 Task: Add Sprouts Artichoke Quarters to the cart.
Action: Mouse moved to (16, 61)
Screenshot: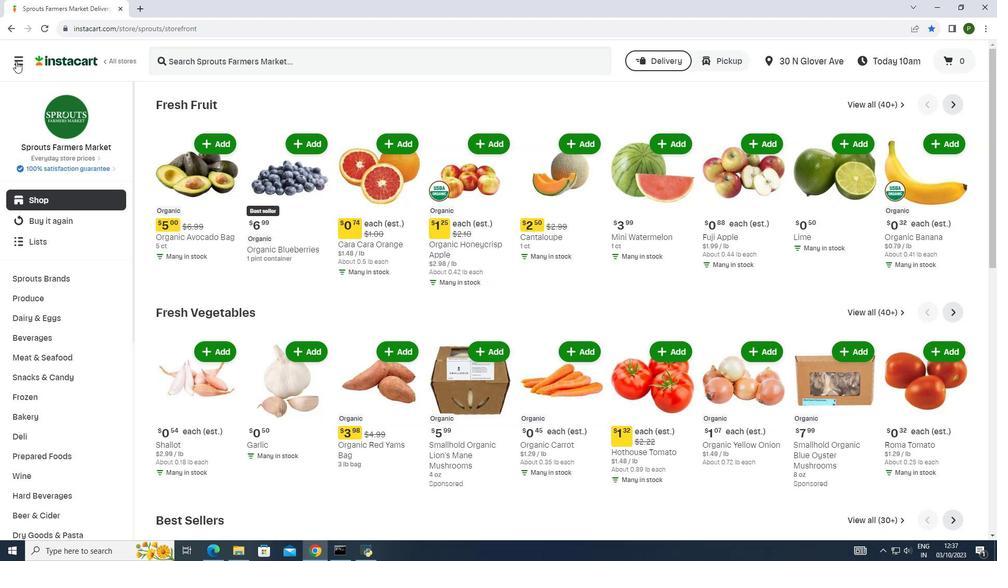 
Action: Mouse pressed left at (16, 61)
Screenshot: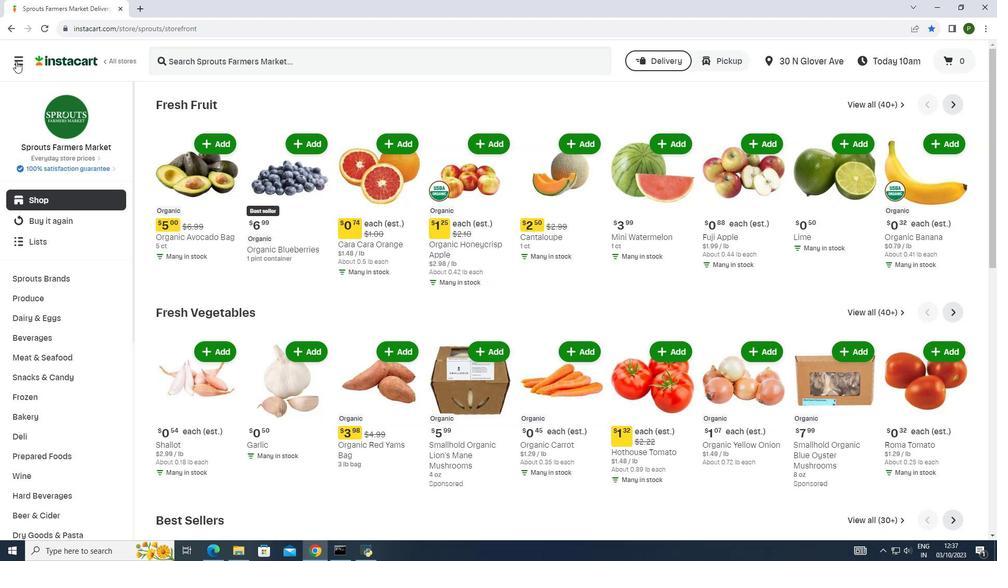 
Action: Mouse moved to (40, 264)
Screenshot: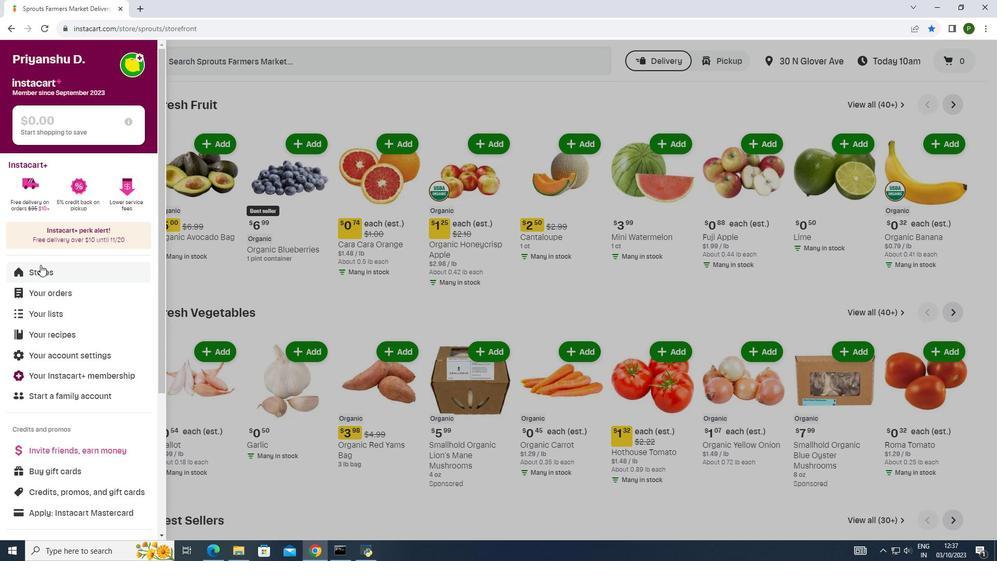 
Action: Mouse pressed left at (40, 264)
Screenshot: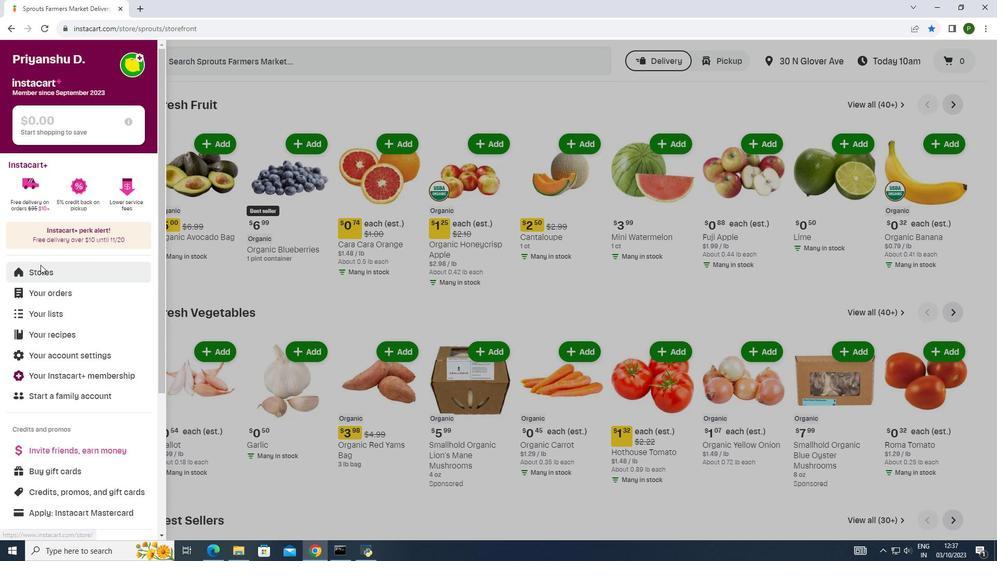 
Action: Mouse moved to (231, 108)
Screenshot: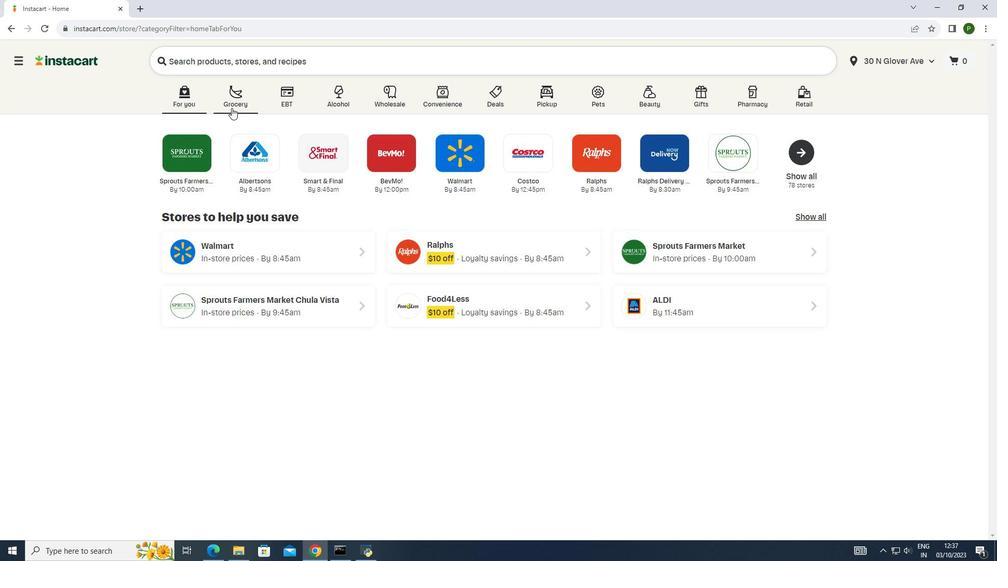 
Action: Mouse pressed left at (231, 108)
Screenshot: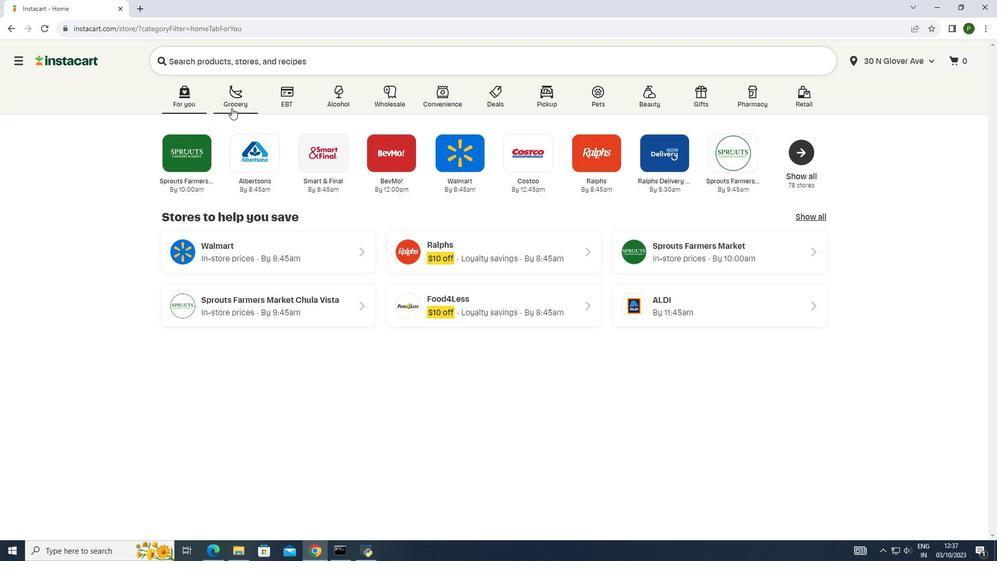 
Action: Mouse moved to (544, 159)
Screenshot: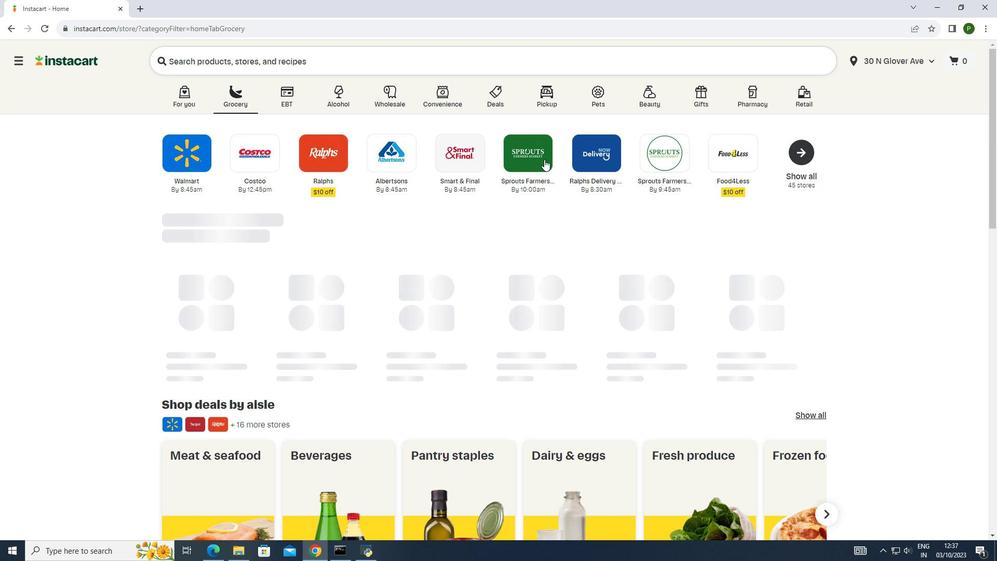 
Action: Mouse pressed left at (544, 159)
Screenshot: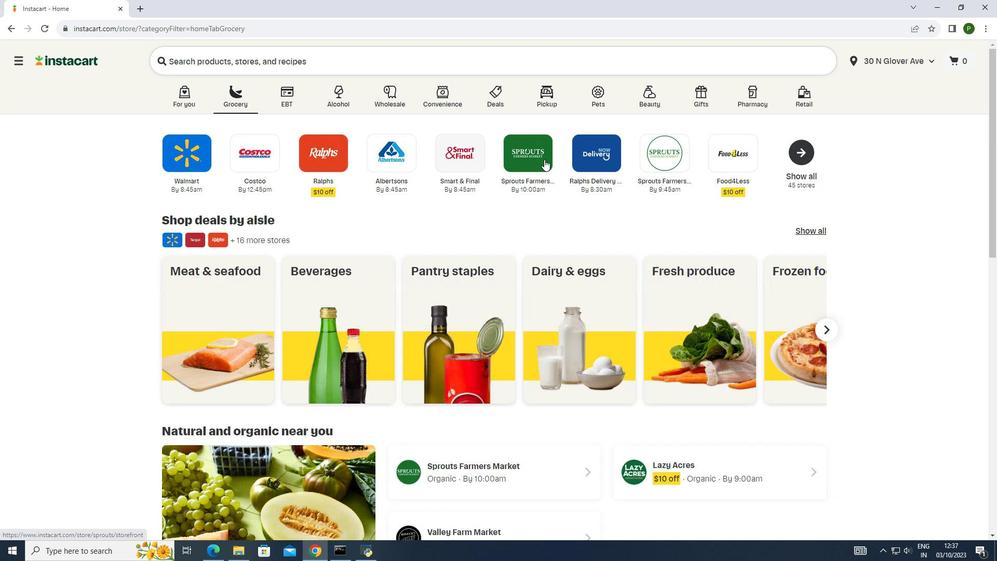 
Action: Mouse moved to (94, 275)
Screenshot: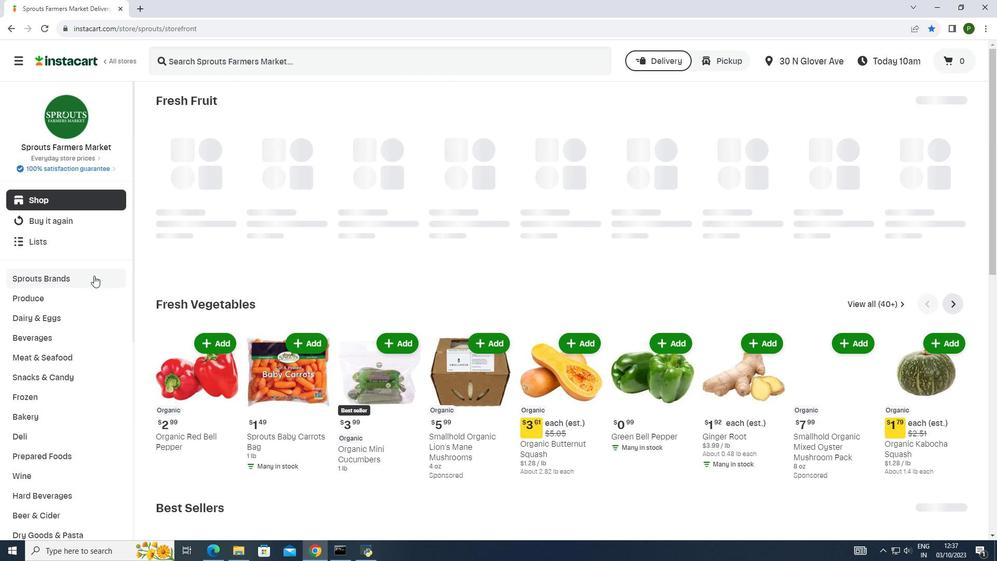 
Action: Mouse pressed left at (94, 275)
Screenshot: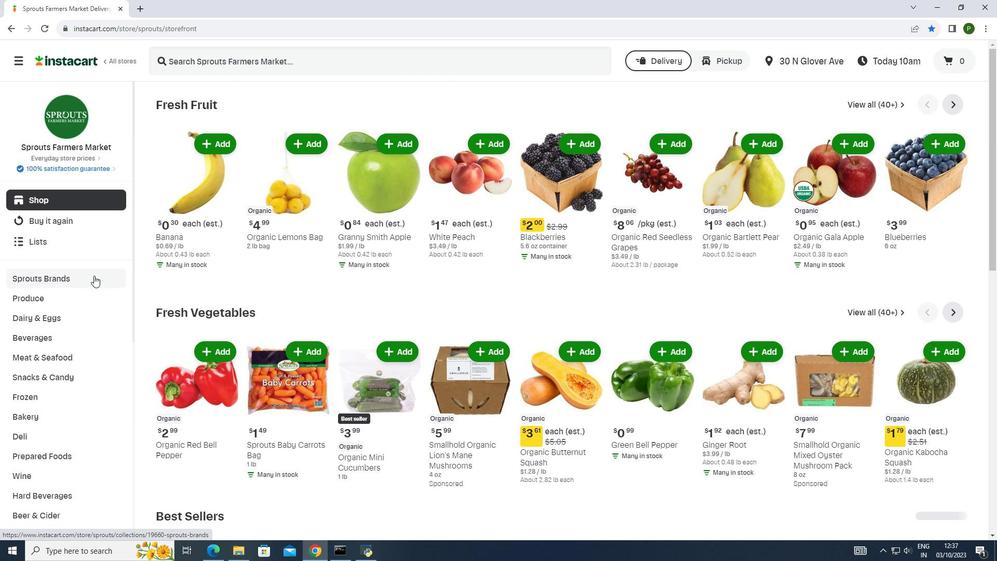
Action: Mouse moved to (48, 356)
Screenshot: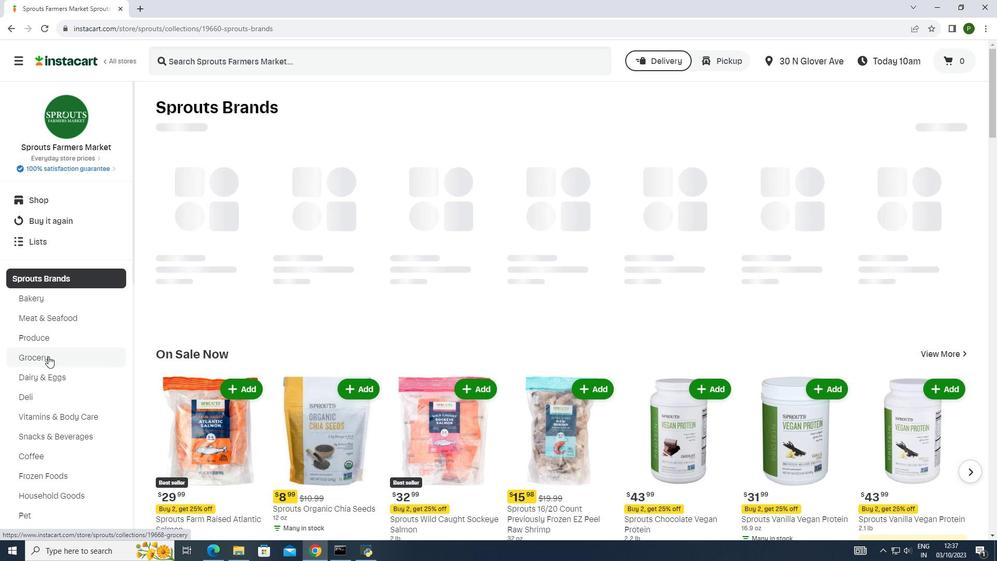 
Action: Mouse pressed left at (48, 356)
Screenshot: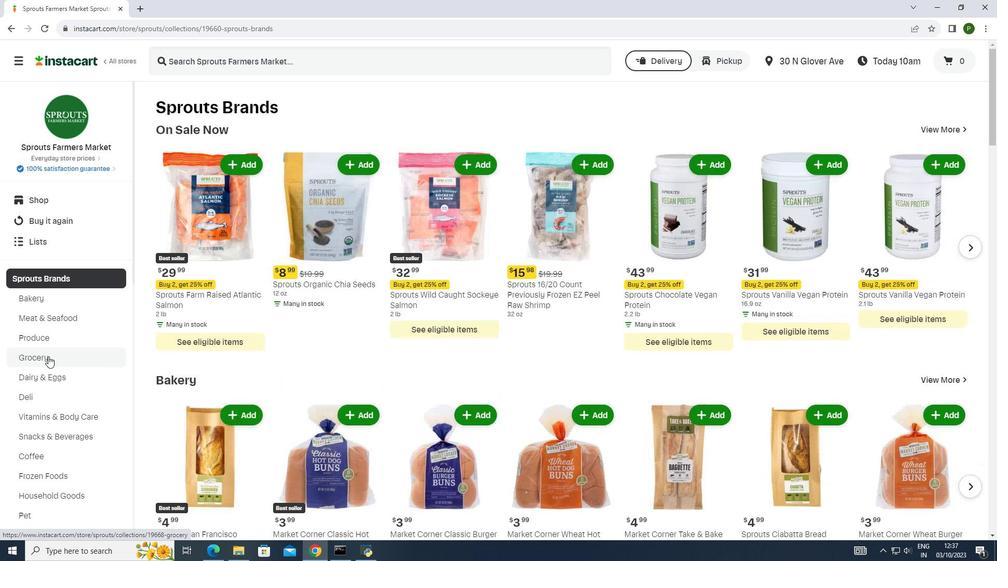 
Action: Mouse moved to (215, 232)
Screenshot: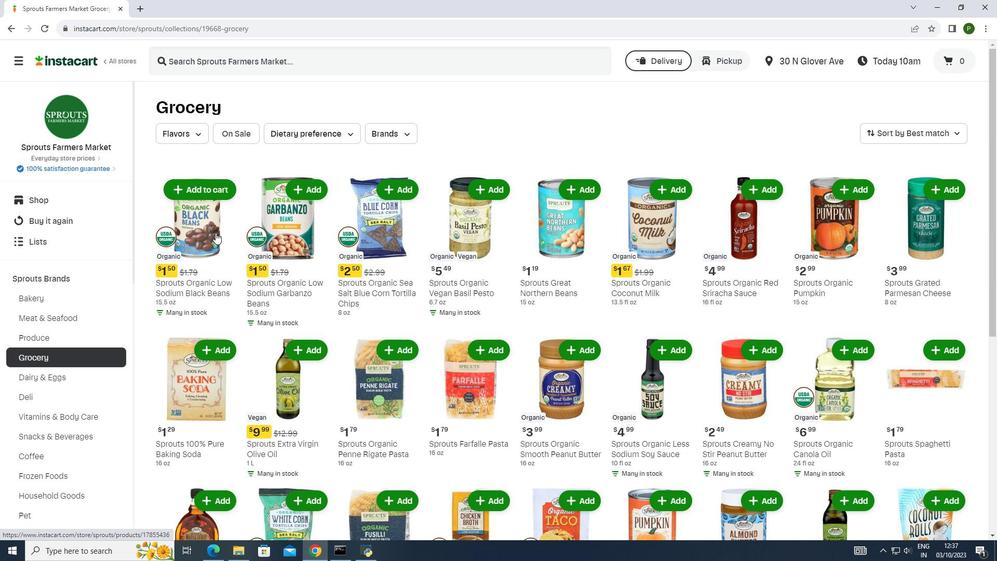 
Action: Mouse scrolled (215, 232) with delta (0, 0)
Screenshot: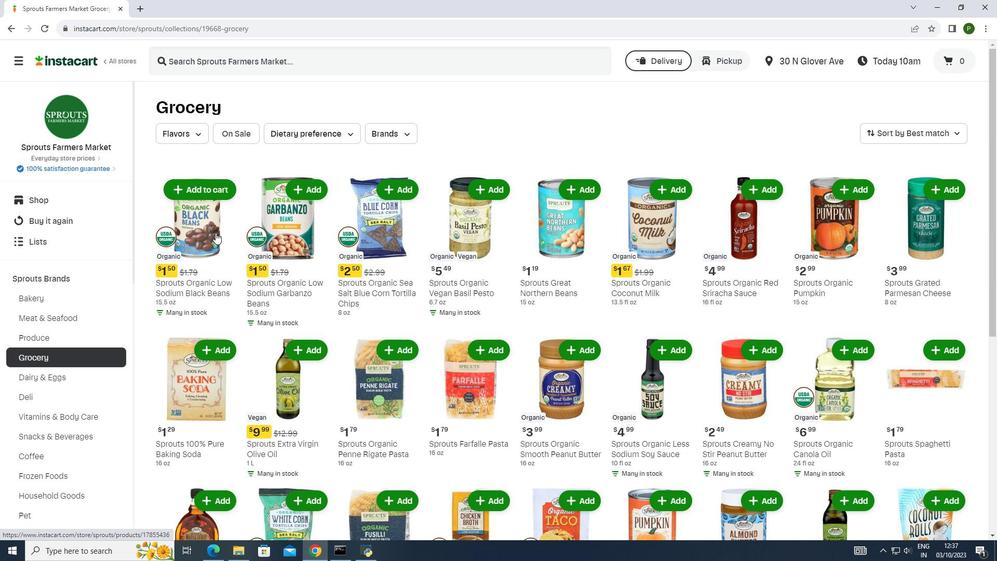 
Action: Mouse moved to (214, 233)
Screenshot: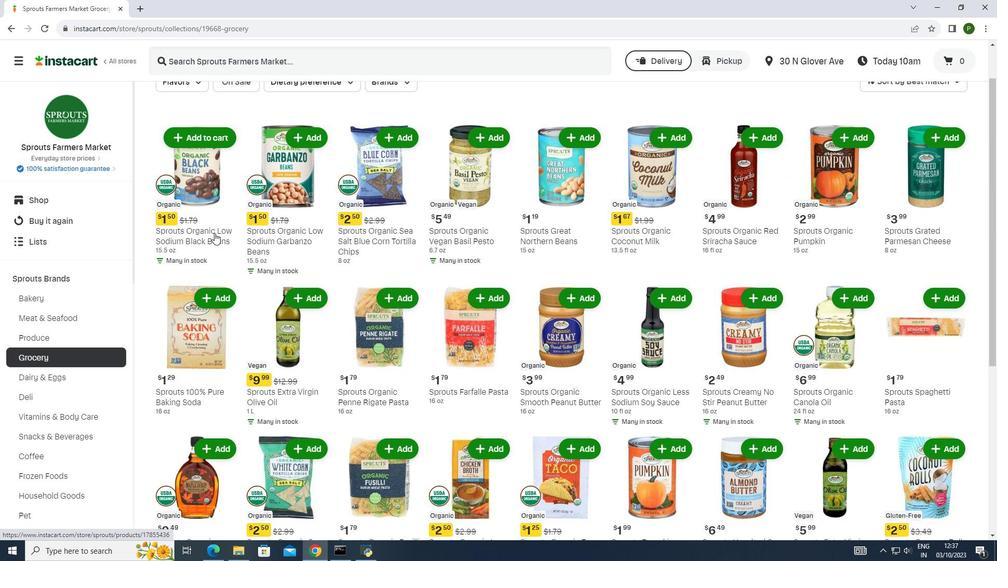 
Action: Mouse scrolled (214, 232) with delta (0, 0)
Screenshot: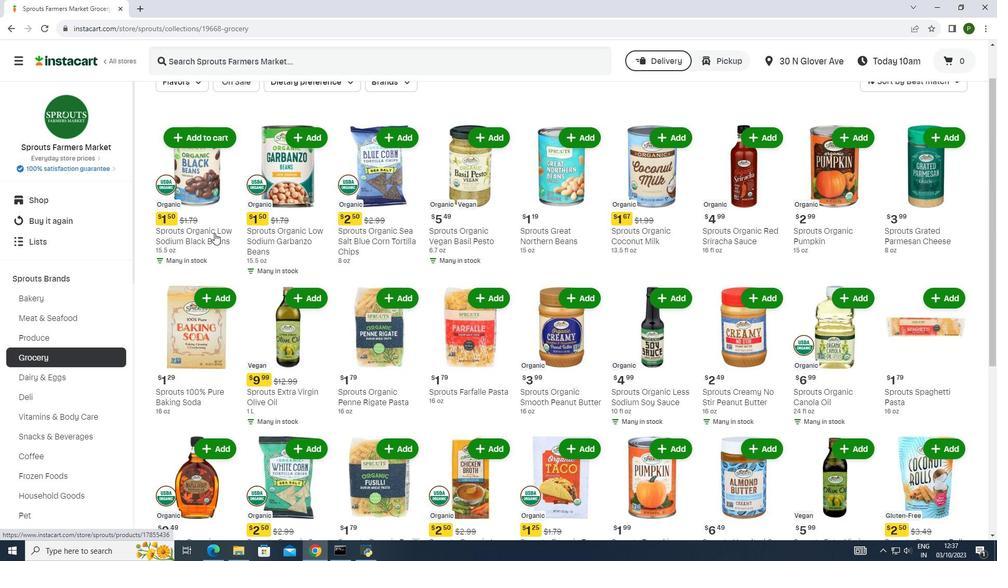
Action: Mouse scrolled (214, 232) with delta (0, 0)
Screenshot: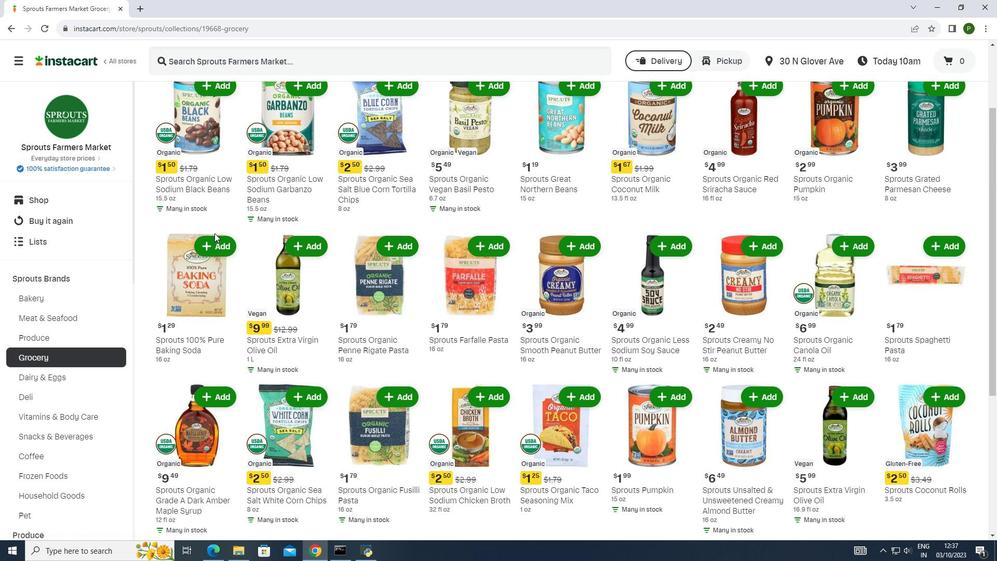 
Action: Mouse scrolled (214, 232) with delta (0, 0)
Screenshot: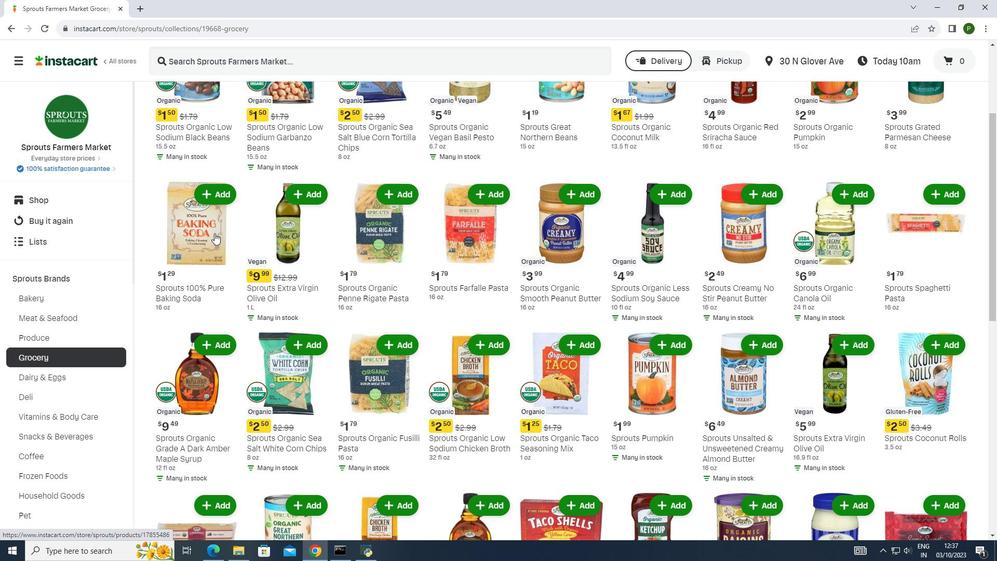 
Action: Mouse scrolled (214, 232) with delta (0, 0)
Screenshot: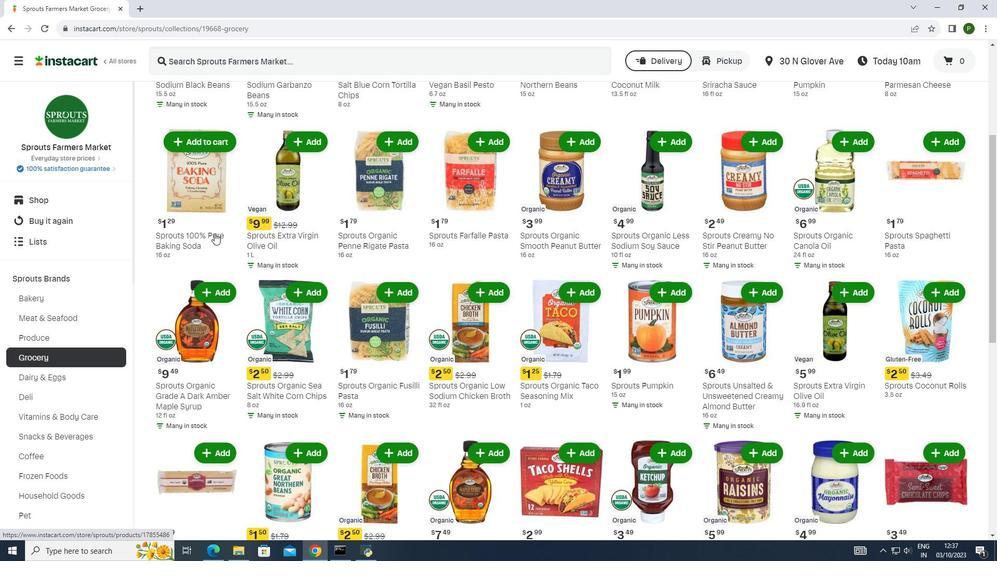 
Action: Mouse scrolled (214, 232) with delta (0, 0)
Screenshot: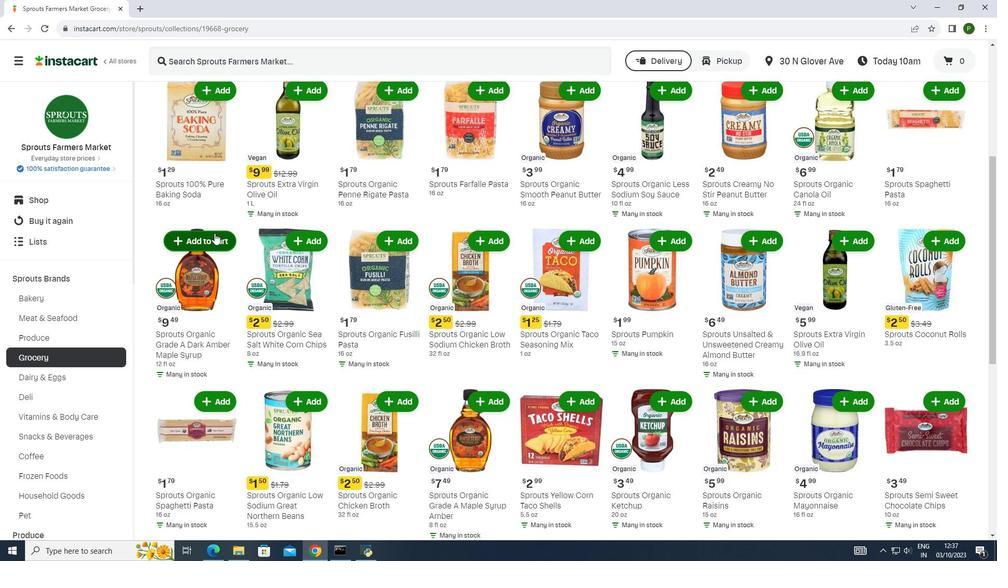 
Action: Mouse scrolled (214, 232) with delta (0, 0)
Screenshot: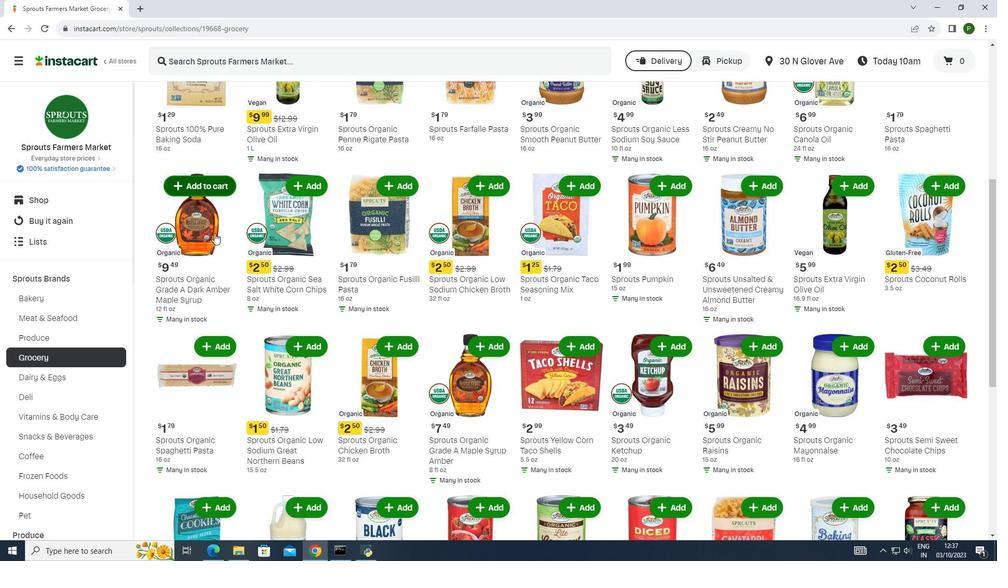 
Action: Mouse scrolled (214, 232) with delta (0, 0)
Screenshot: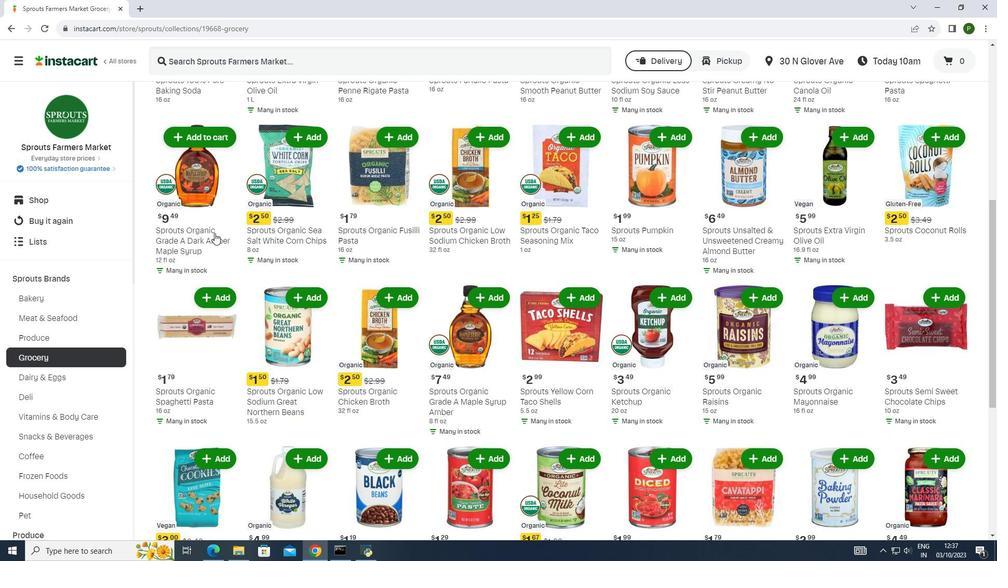 
Action: Mouse scrolled (214, 232) with delta (0, 0)
Screenshot: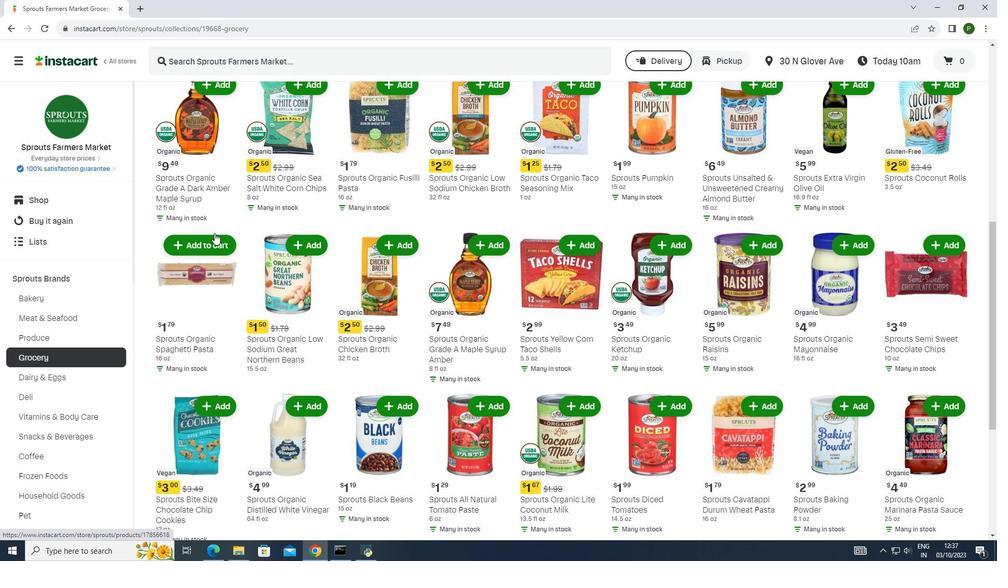 
Action: Mouse scrolled (214, 232) with delta (0, 0)
Screenshot: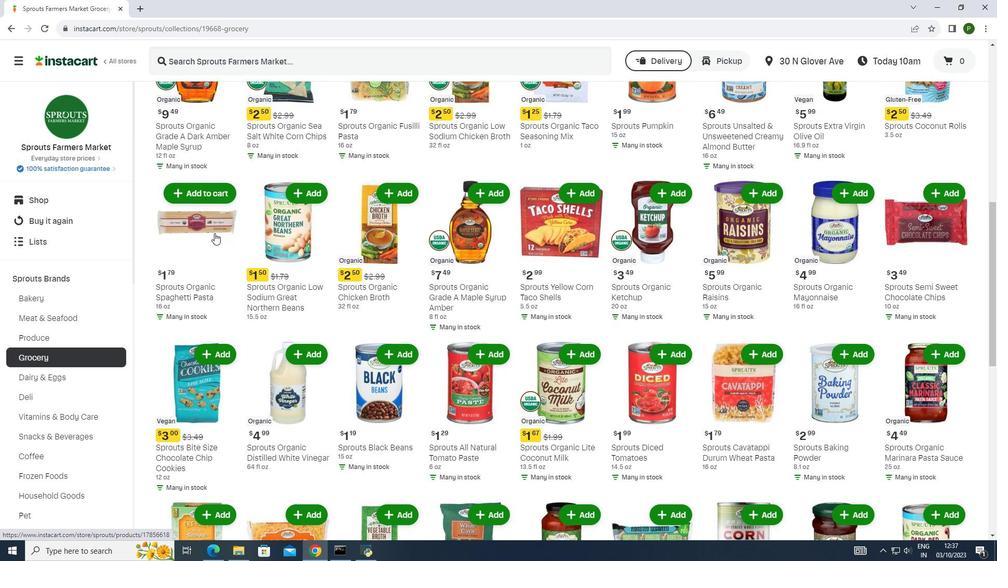 
Action: Mouse scrolled (214, 232) with delta (0, 0)
Screenshot: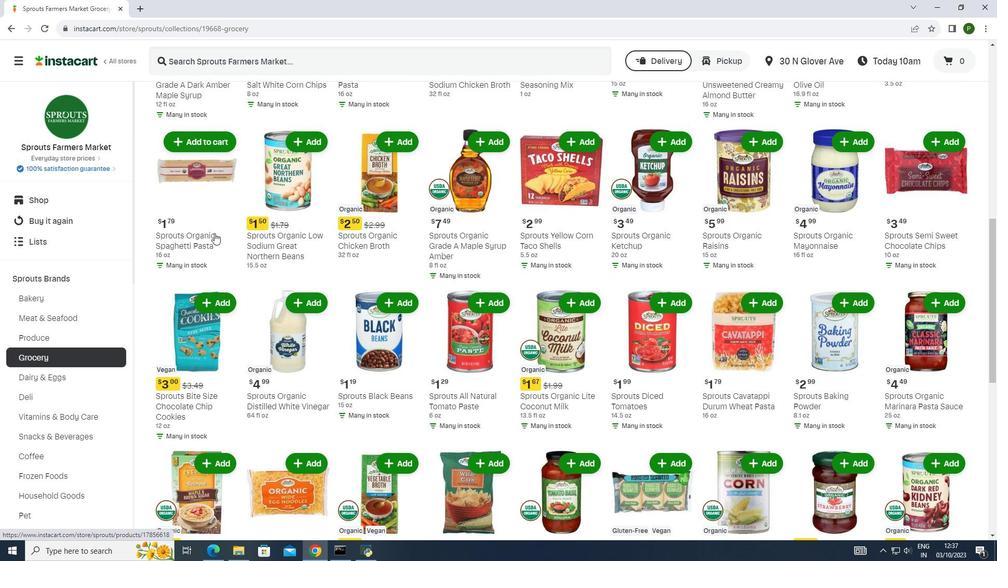 
Action: Mouse scrolled (214, 232) with delta (0, 0)
Screenshot: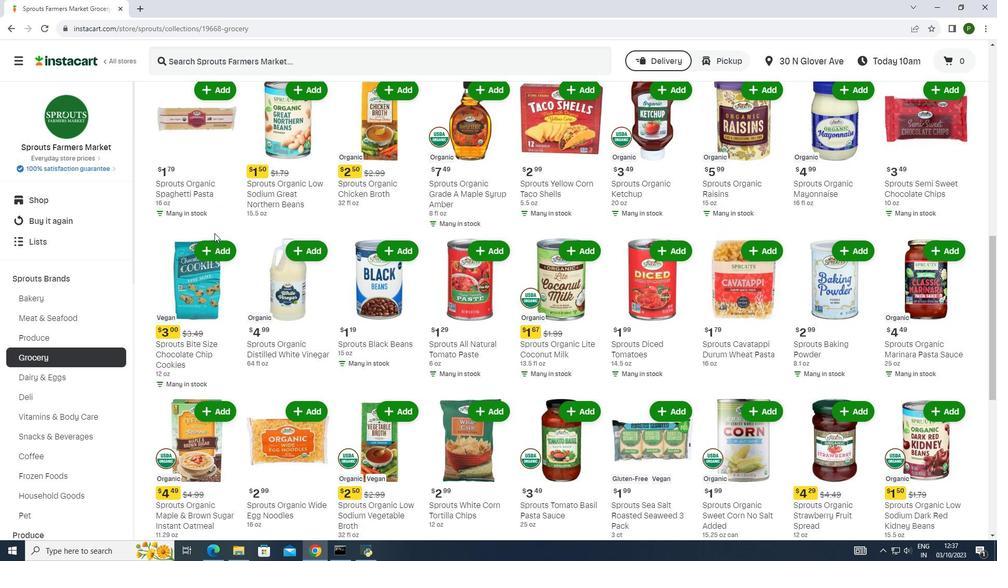 
Action: Mouse scrolled (214, 232) with delta (0, 0)
Screenshot: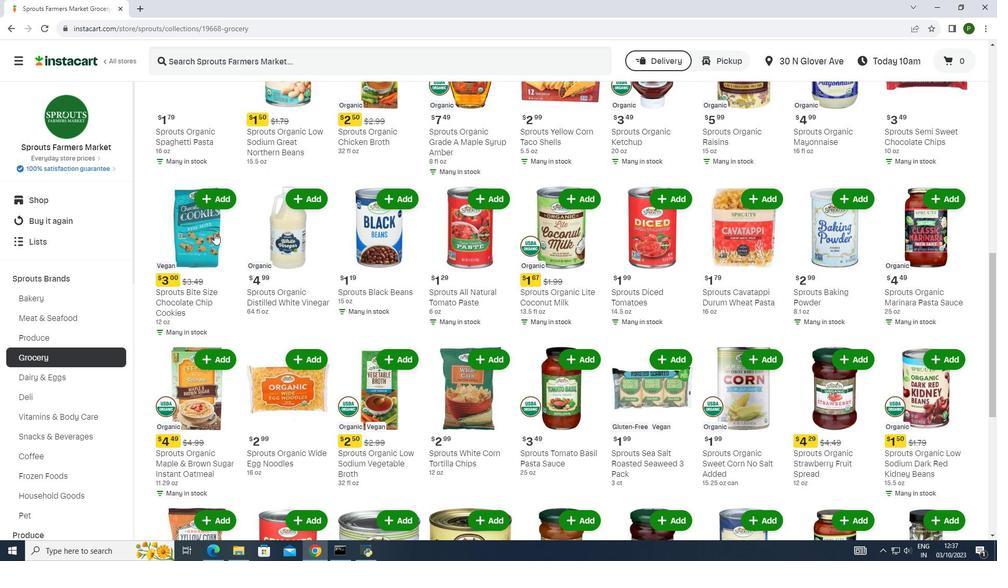 
Action: Mouse scrolled (214, 232) with delta (0, 0)
Screenshot: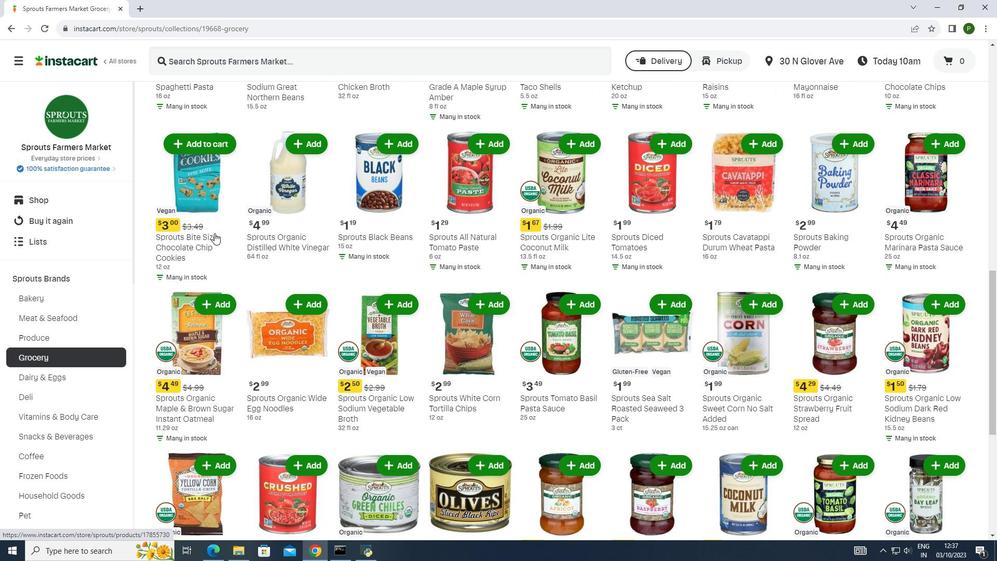 
Action: Mouse scrolled (214, 232) with delta (0, 0)
Screenshot: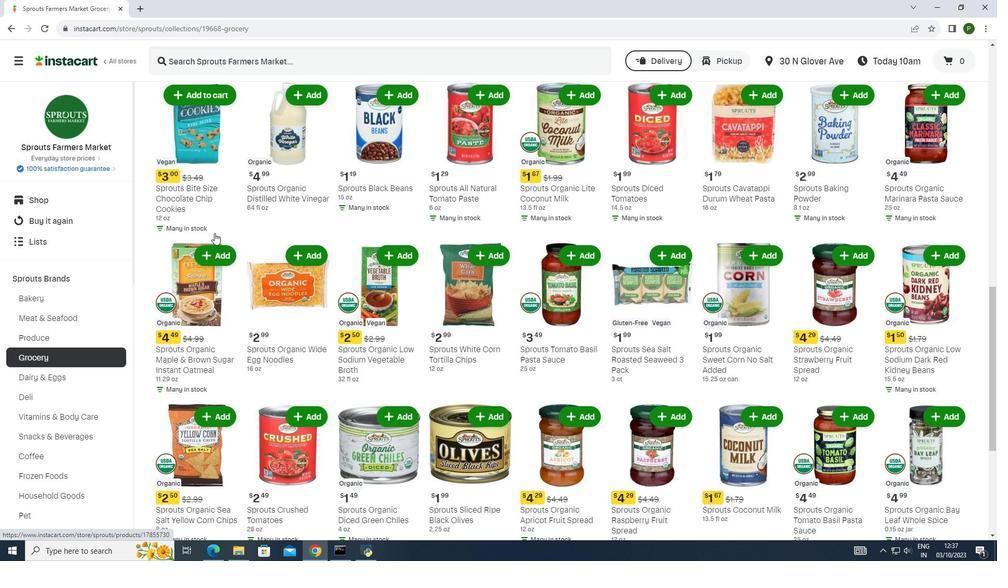 
Action: Mouse scrolled (214, 232) with delta (0, 0)
Screenshot: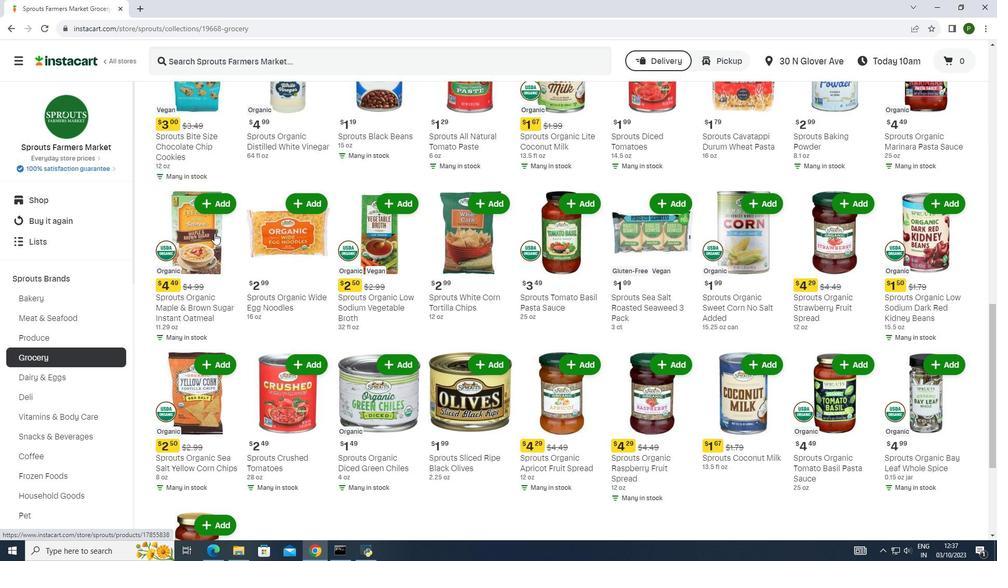 
Action: Mouse scrolled (214, 232) with delta (0, 0)
Screenshot: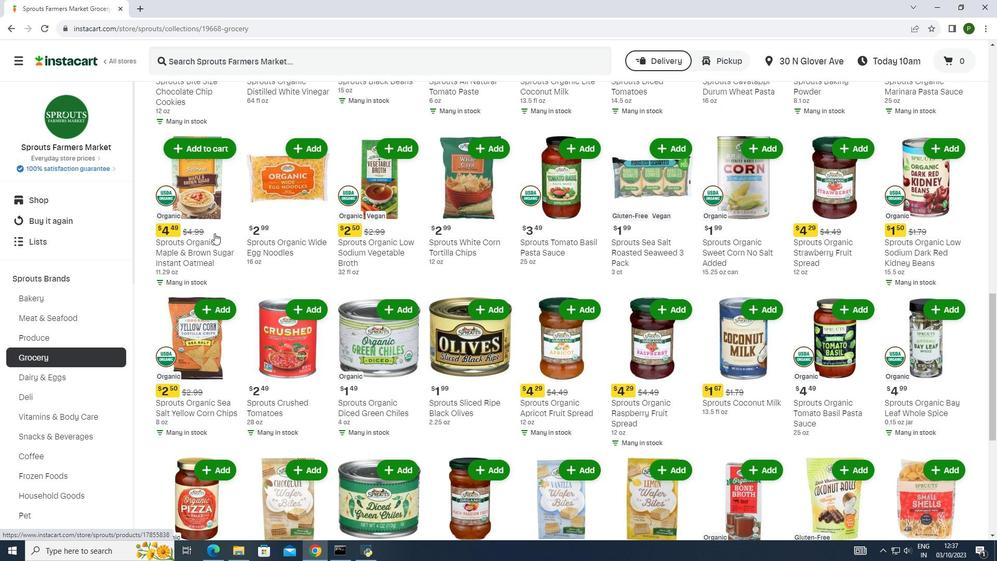 
Action: Mouse scrolled (214, 232) with delta (0, 0)
Screenshot: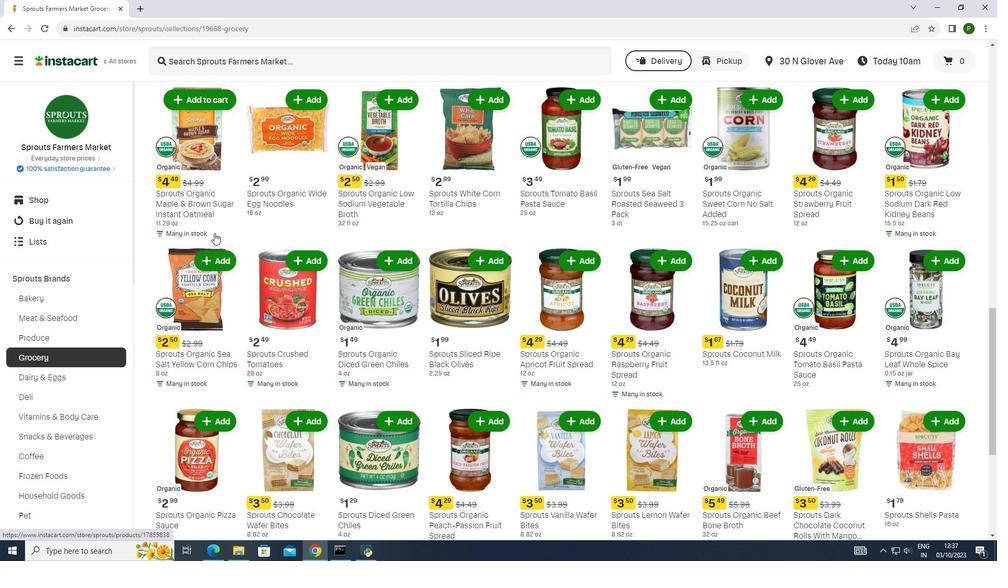 
Action: Mouse scrolled (214, 232) with delta (0, 0)
Screenshot: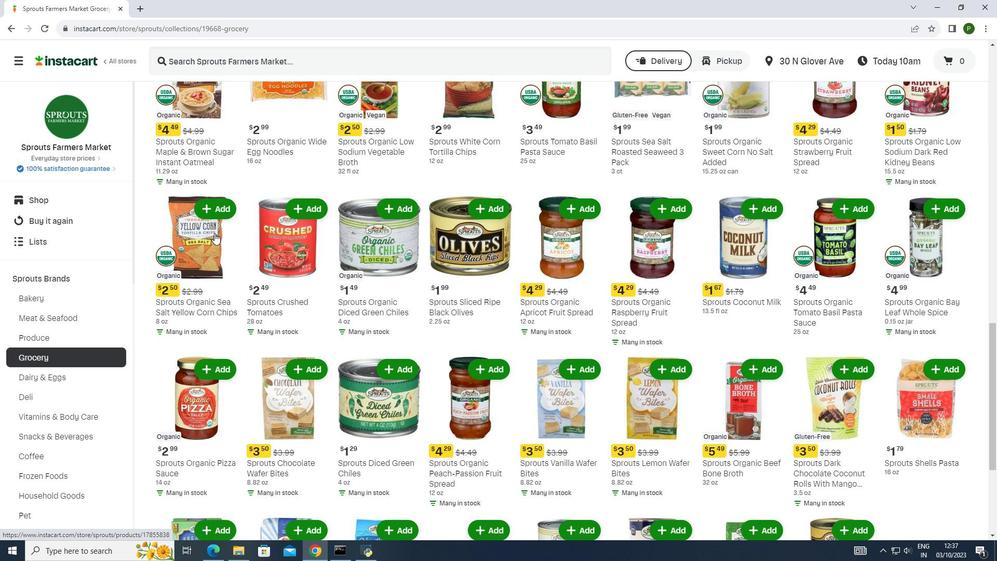 
Action: Mouse scrolled (214, 232) with delta (0, 0)
Screenshot: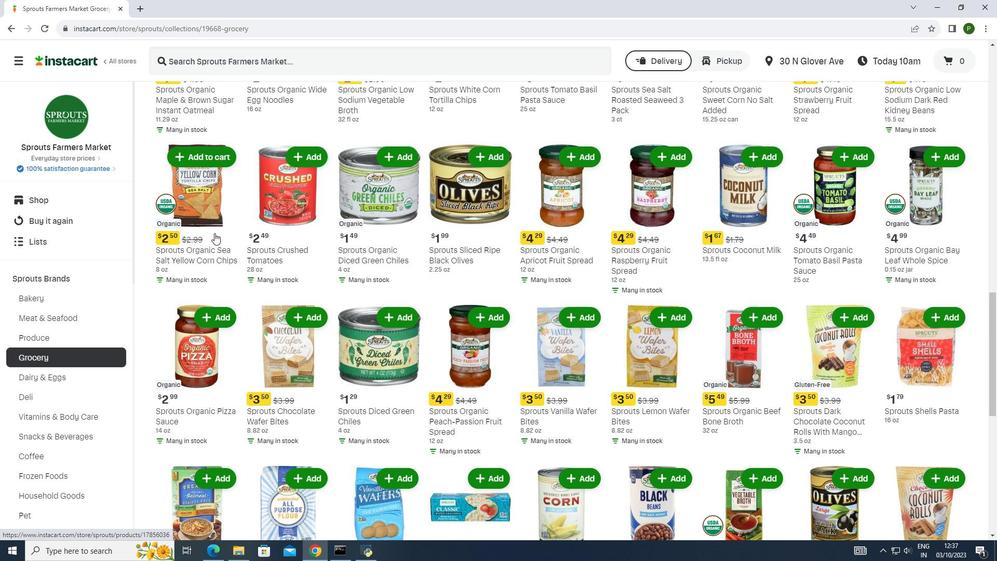 
Action: Mouse scrolled (214, 232) with delta (0, 0)
Screenshot: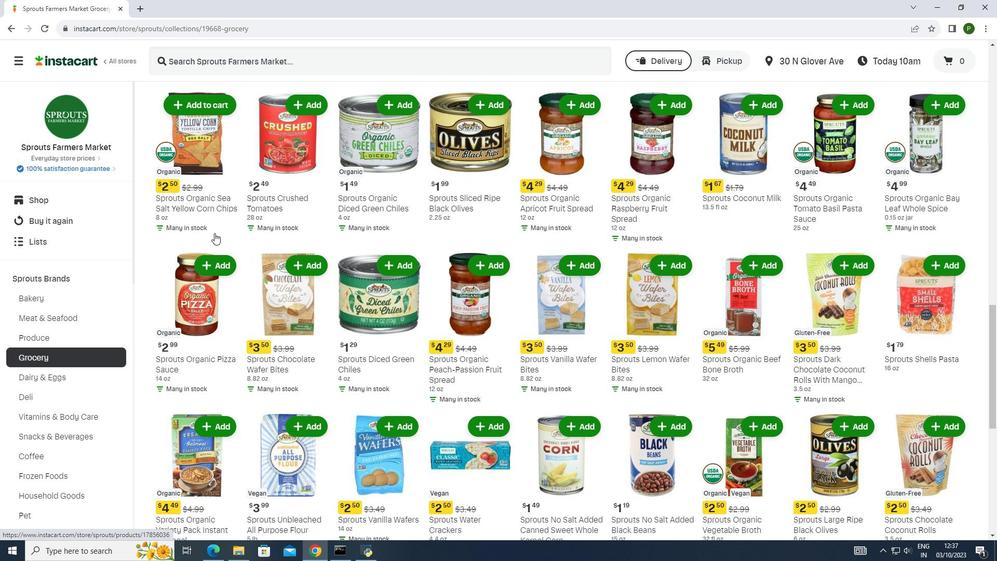 
Action: Mouse scrolled (214, 232) with delta (0, 0)
Screenshot: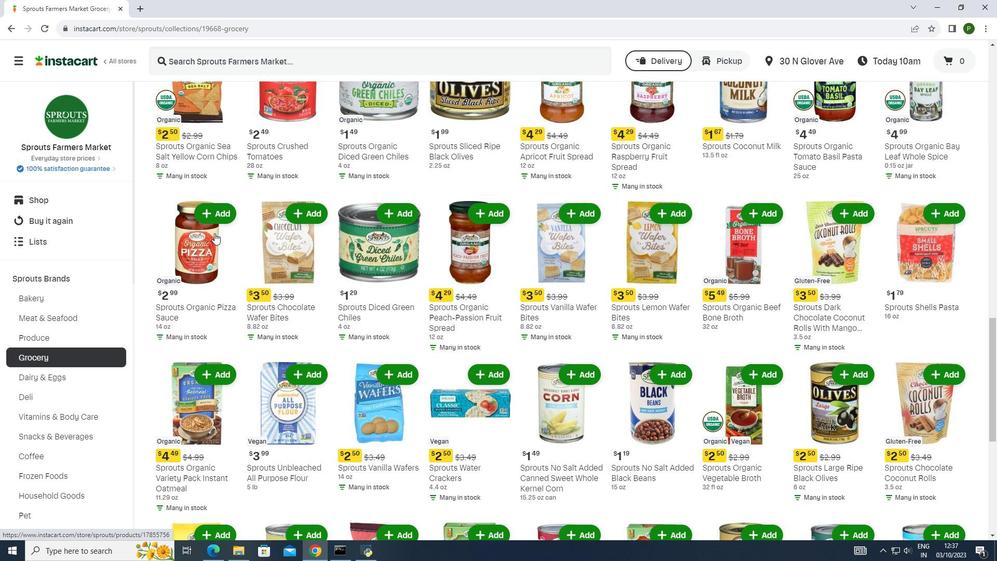 
Action: Mouse scrolled (214, 232) with delta (0, 0)
Screenshot: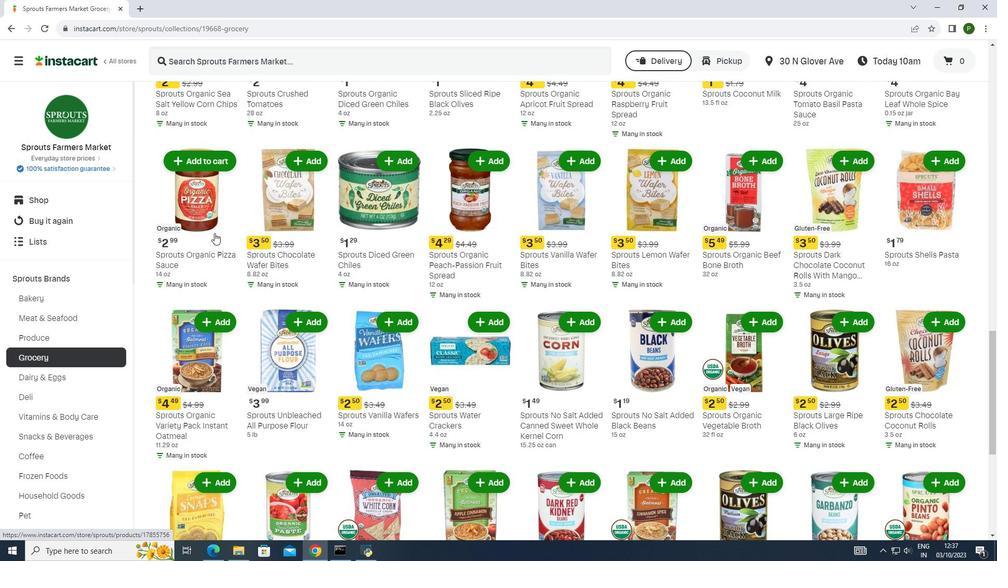 
Action: Mouse scrolled (214, 232) with delta (0, 0)
Screenshot: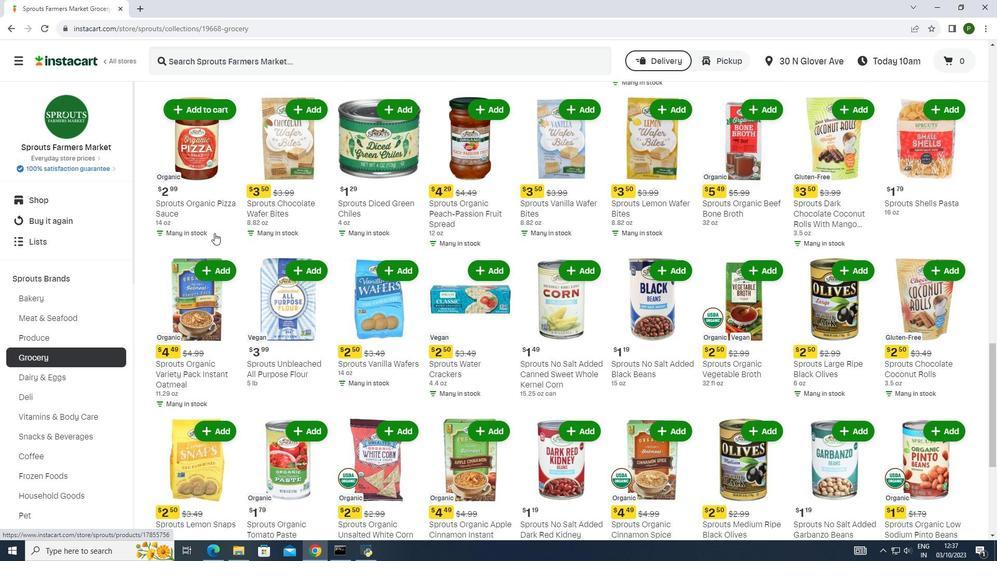 
Action: Mouse scrolled (214, 232) with delta (0, 0)
Screenshot: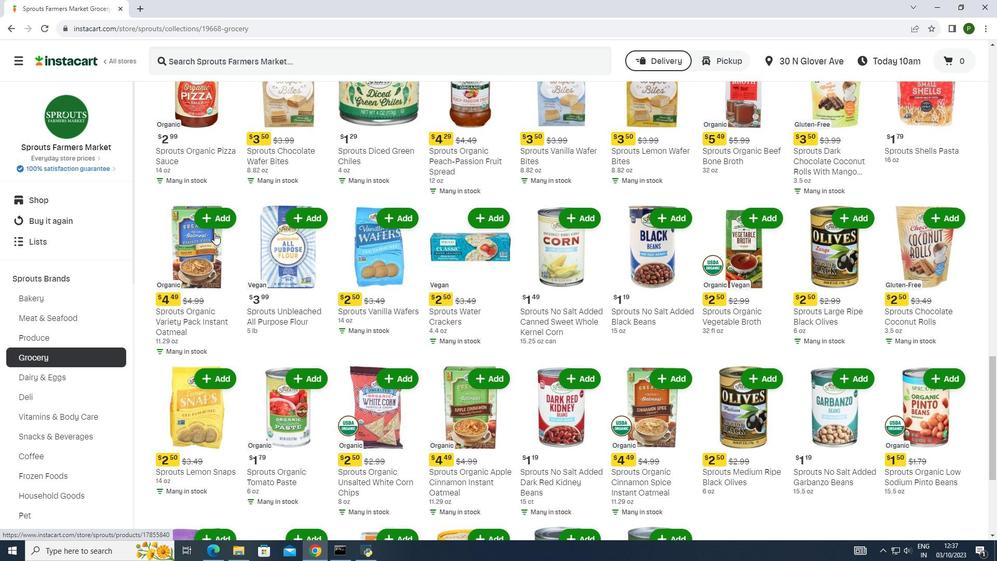 
Action: Mouse scrolled (214, 232) with delta (0, 0)
Screenshot: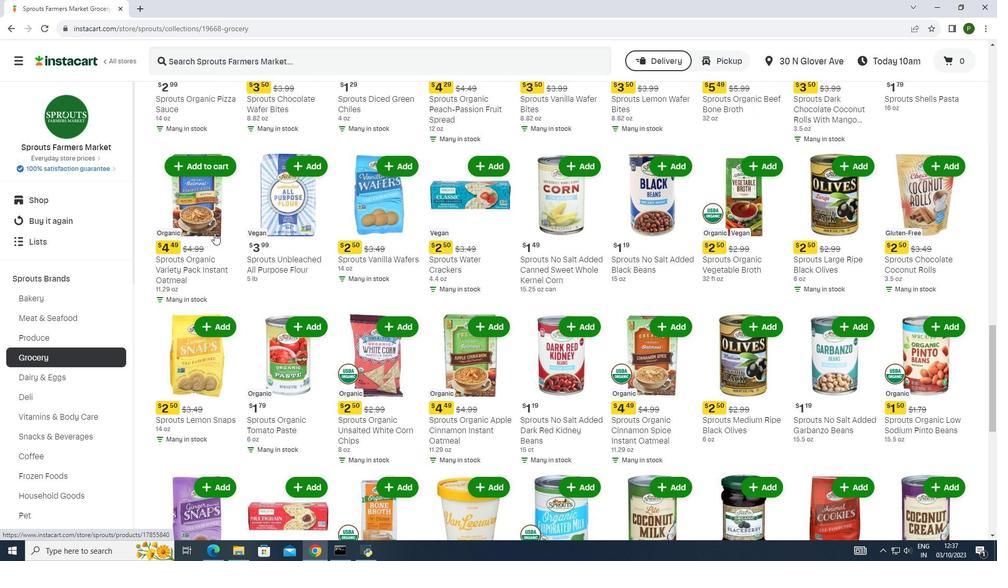 
Action: Mouse scrolled (214, 232) with delta (0, 0)
Screenshot: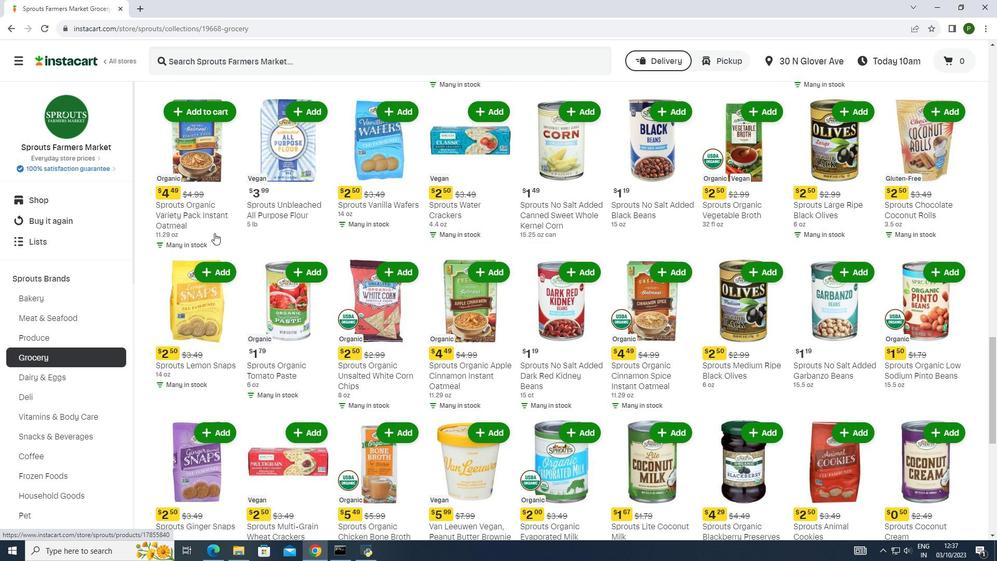 
Action: Mouse scrolled (214, 232) with delta (0, 0)
Screenshot: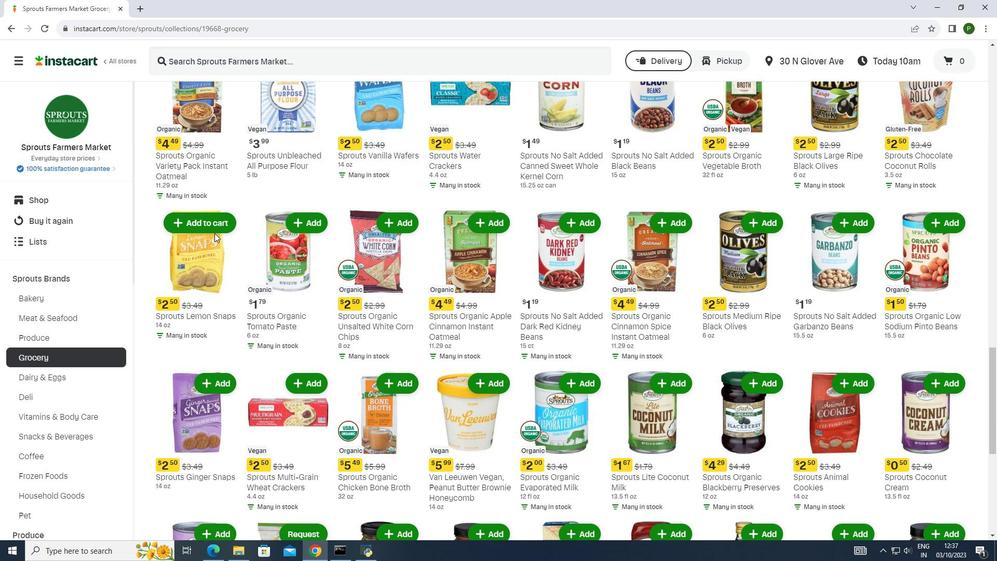 
Action: Mouse scrolled (214, 232) with delta (0, 0)
Screenshot: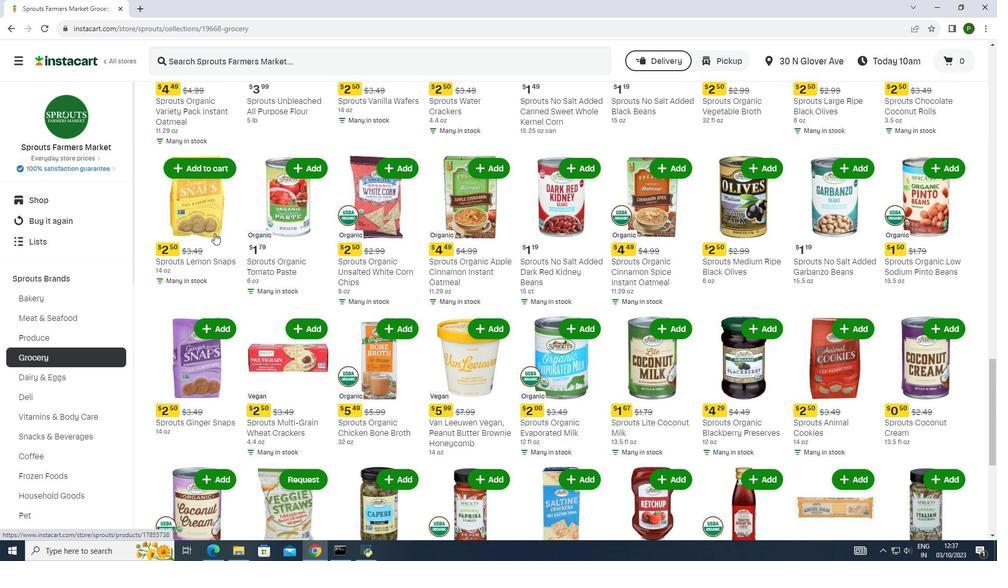 
Action: Mouse scrolled (214, 232) with delta (0, 0)
Screenshot: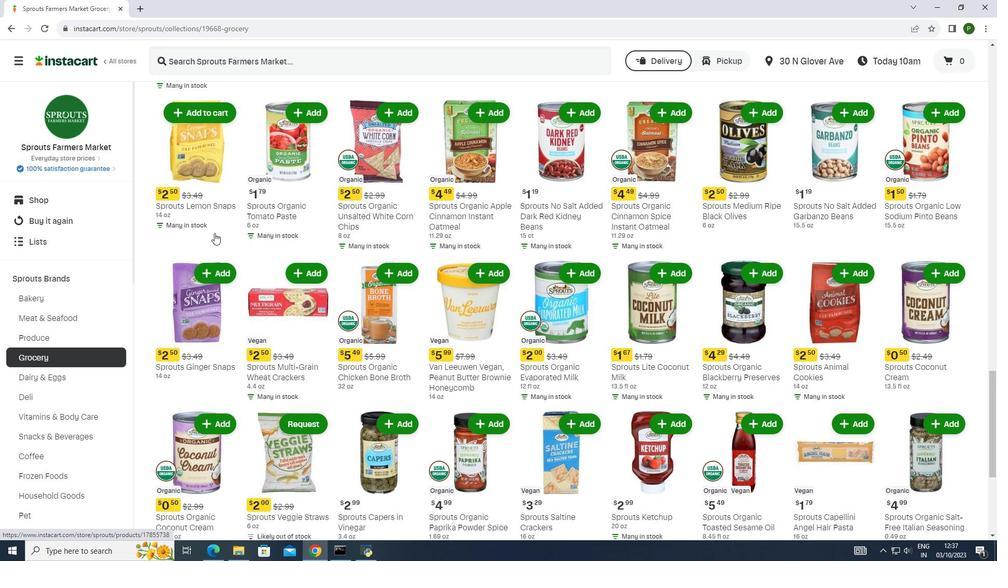 
Action: Mouse scrolled (214, 232) with delta (0, 0)
Screenshot: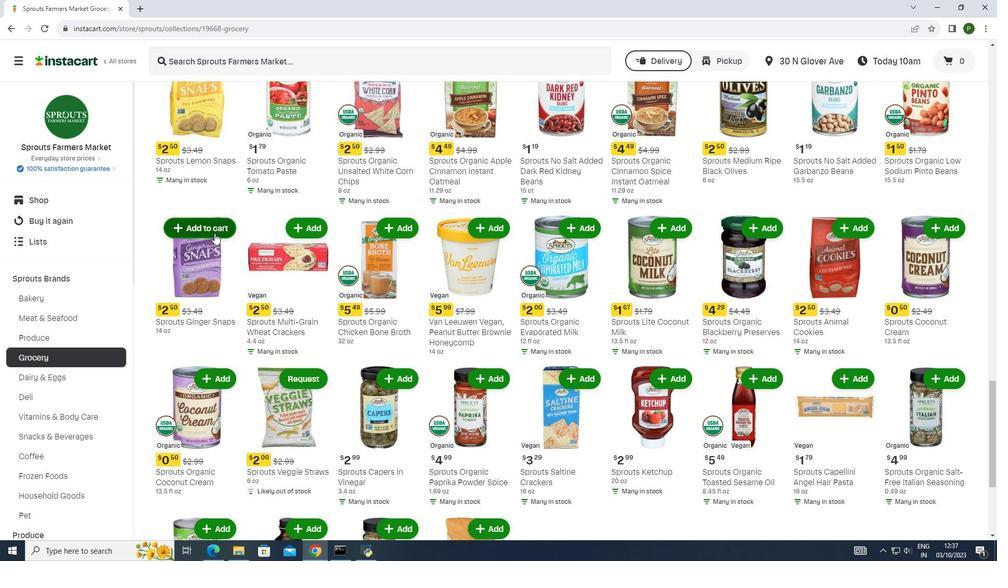
Action: Mouse scrolled (214, 232) with delta (0, 0)
Screenshot: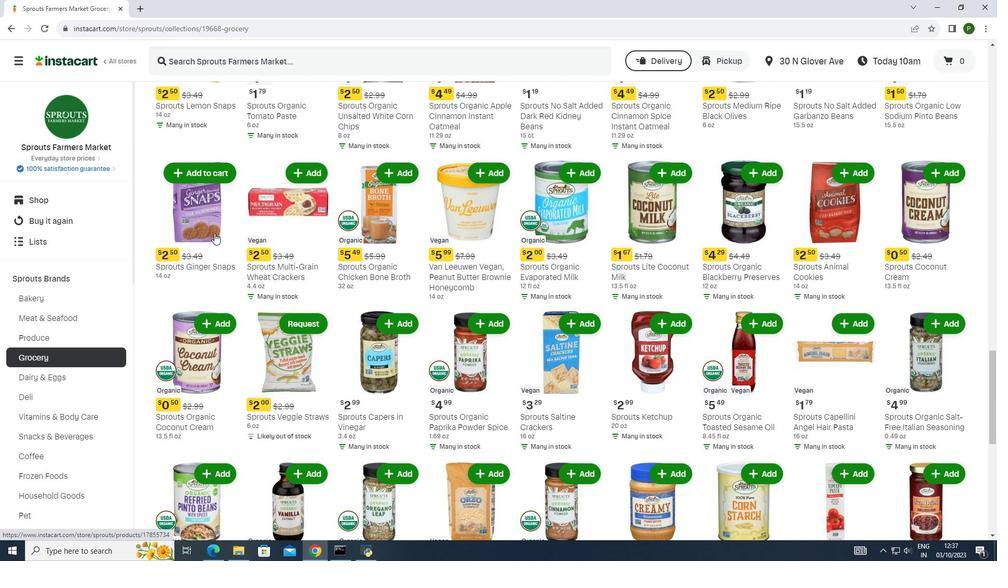 
Action: Mouse scrolled (214, 232) with delta (0, 0)
Screenshot: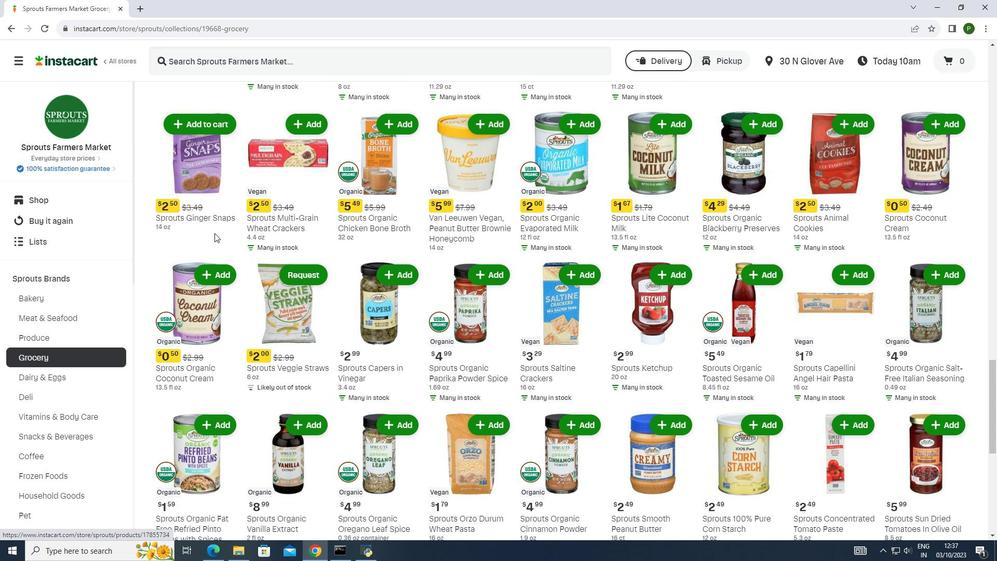 
Action: Mouse scrolled (214, 232) with delta (0, 0)
Screenshot: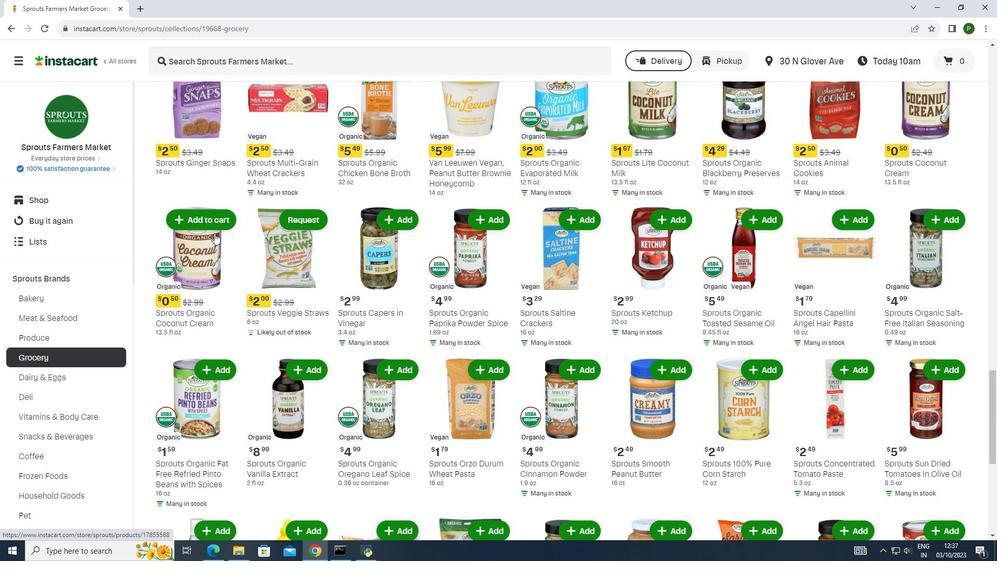 
Action: Mouse scrolled (214, 232) with delta (0, 0)
Screenshot: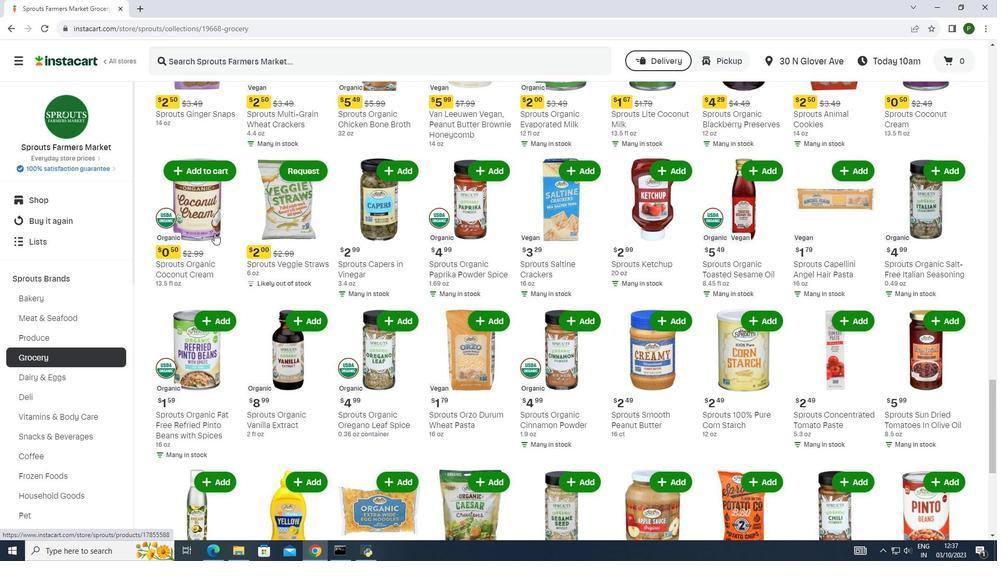 
Action: Mouse scrolled (214, 232) with delta (0, 0)
Screenshot: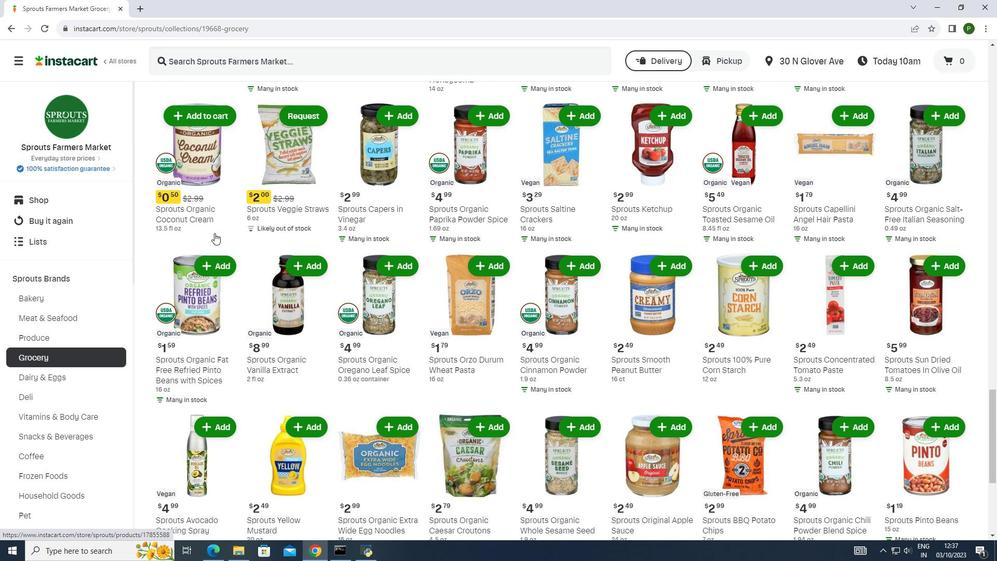 
Action: Mouse scrolled (214, 232) with delta (0, 0)
Screenshot: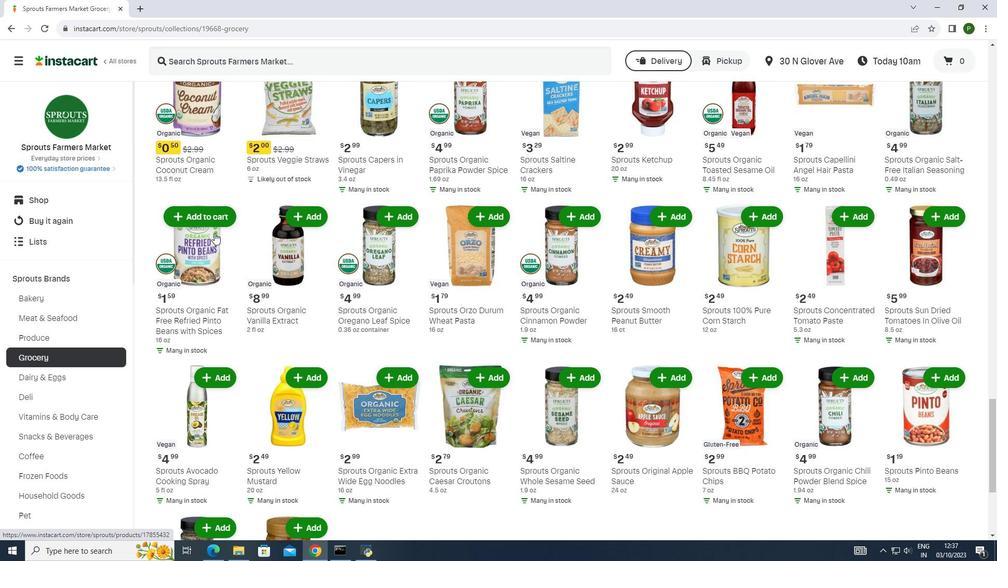 
Action: Mouse scrolled (214, 232) with delta (0, 0)
Screenshot: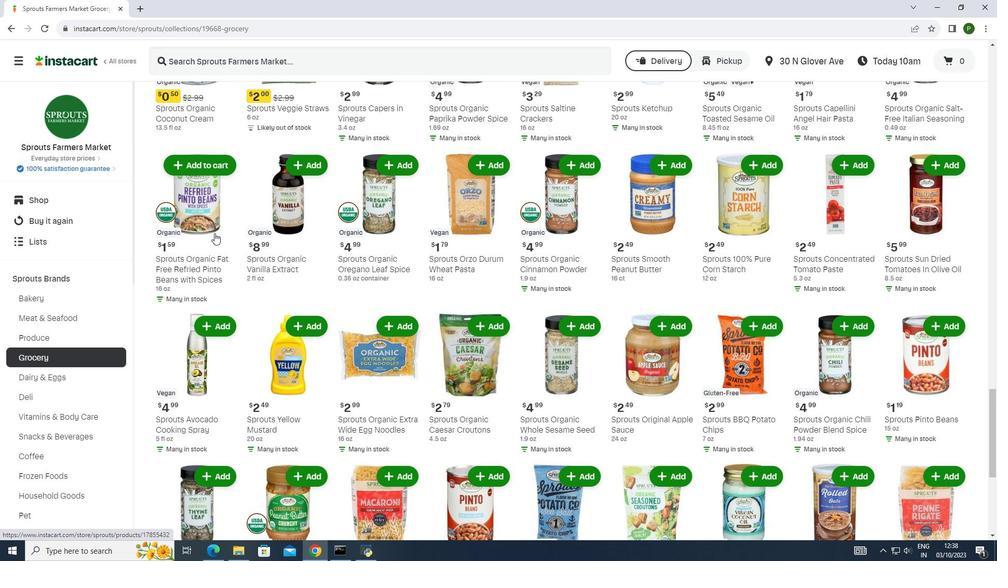
Action: Mouse scrolled (214, 232) with delta (0, 0)
Screenshot: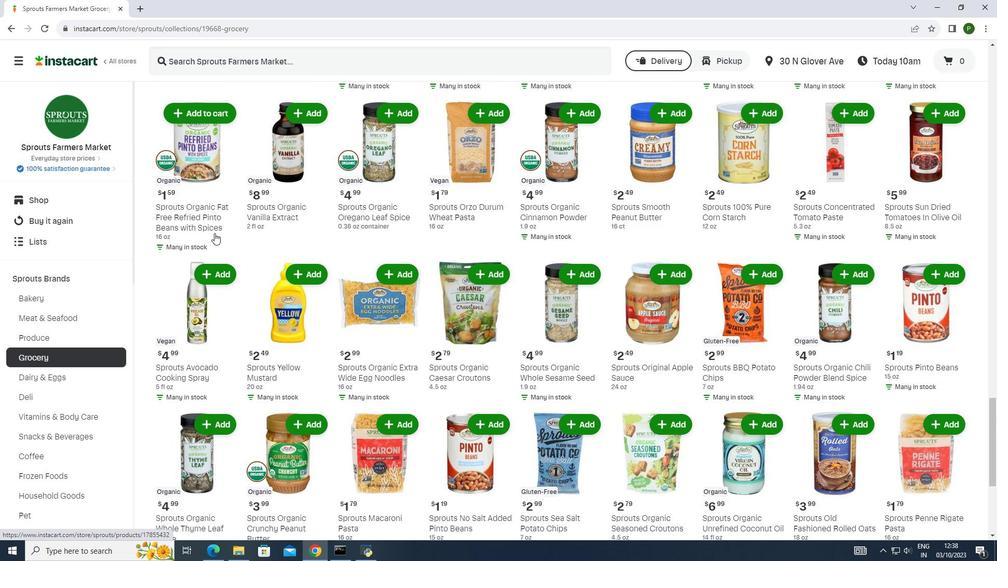 
Action: Mouse scrolled (214, 232) with delta (0, 0)
Screenshot: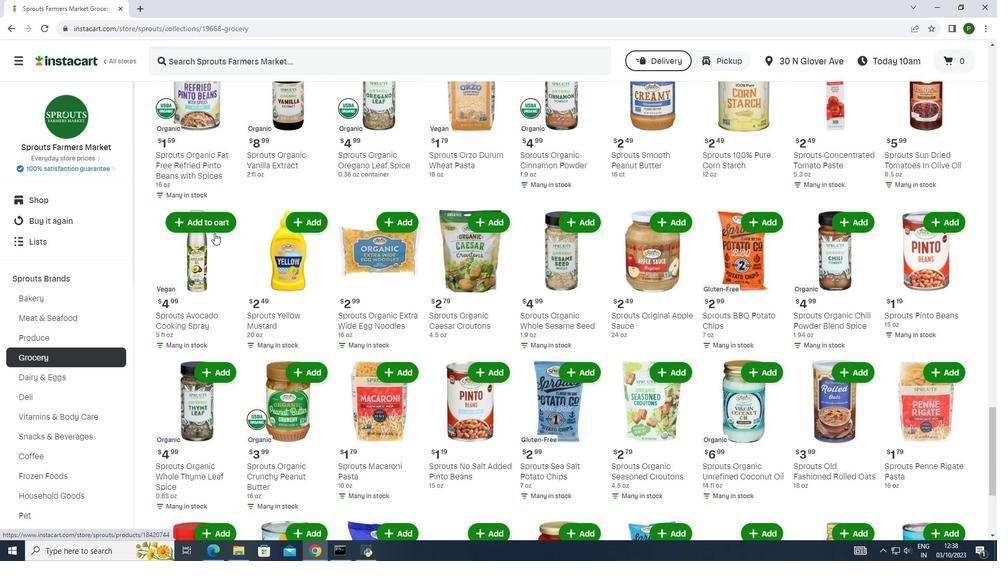 
Action: Mouse scrolled (214, 232) with delta (0, 0)
Screenshot: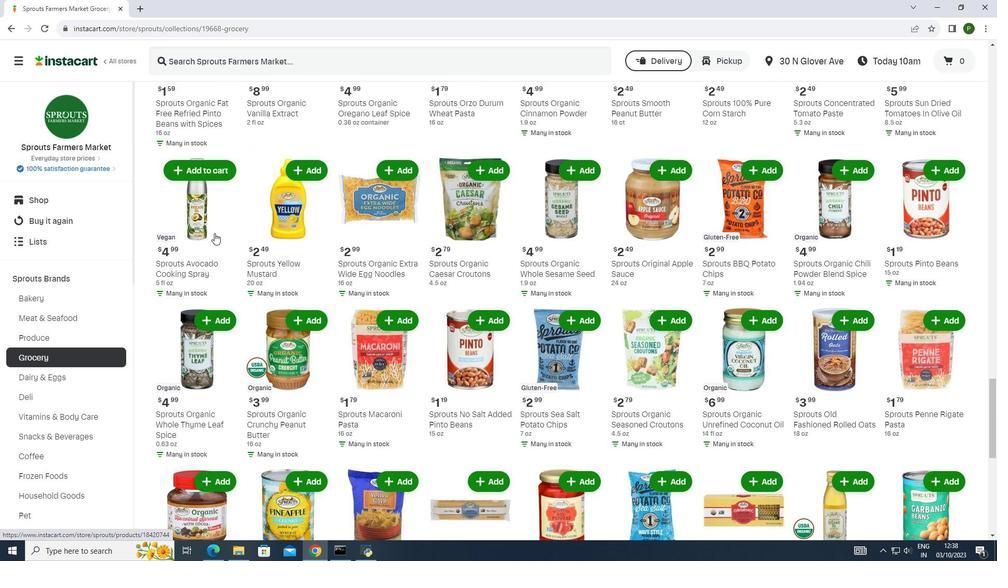
Action: Mouse scrolled (214, 232) with delta (0, 0)
Screenshot: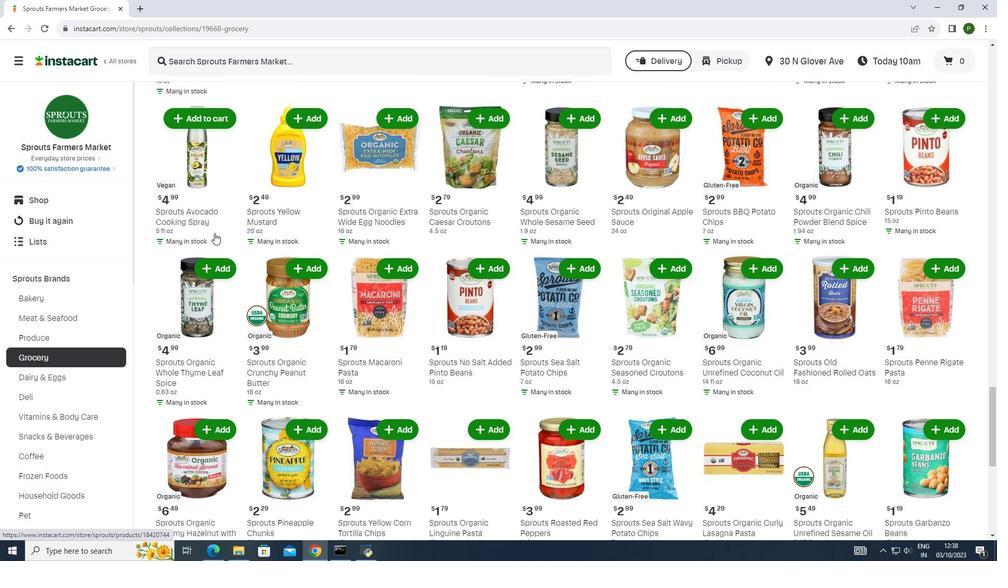 
Action: Mouse scrolled (214, 232) with delta (0, 0)
Screenshot: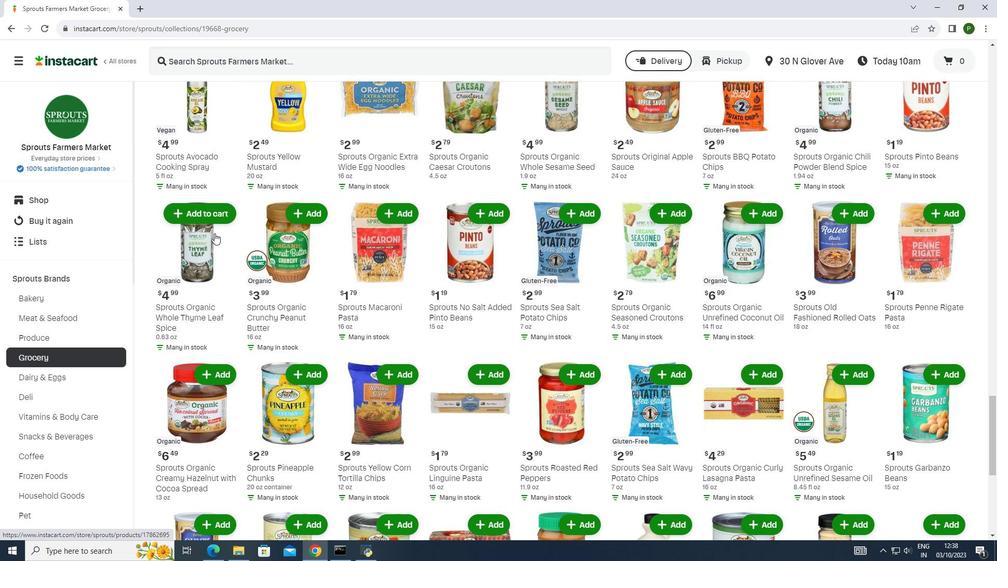 
Action: Mouse scrolled (214, 232) with delta (0, 0)
Screenshot: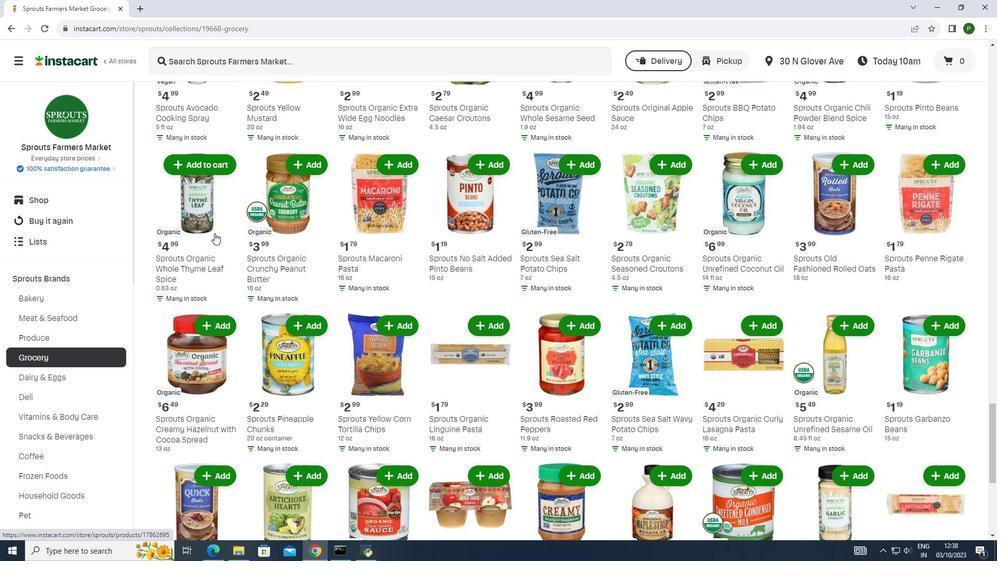 
Action: Mouse scrolled (214, 232) with delta (0, 0)
Screenshot: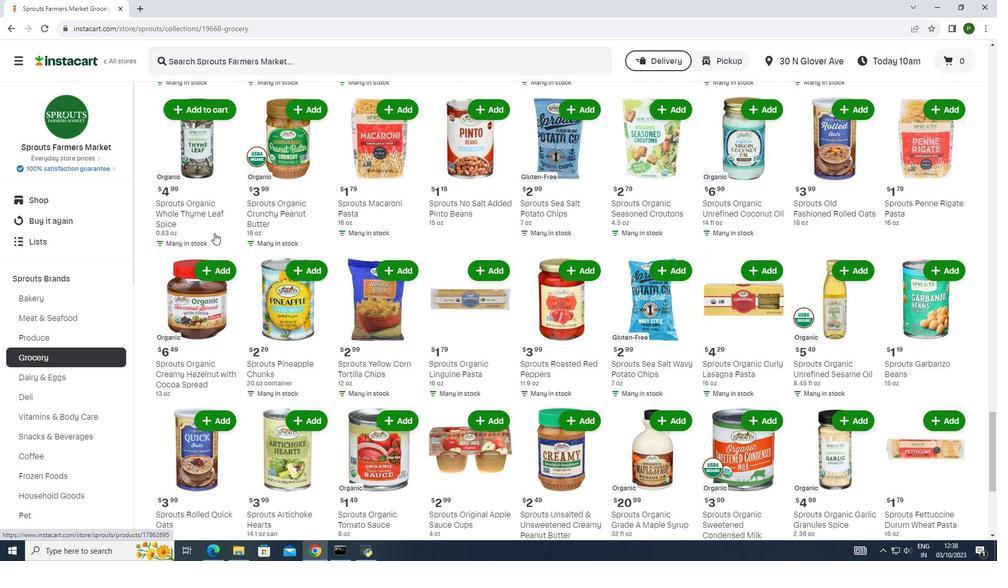 
Action: Mouse scrolled (214, 232) with delta (0, 0)
Screenshot: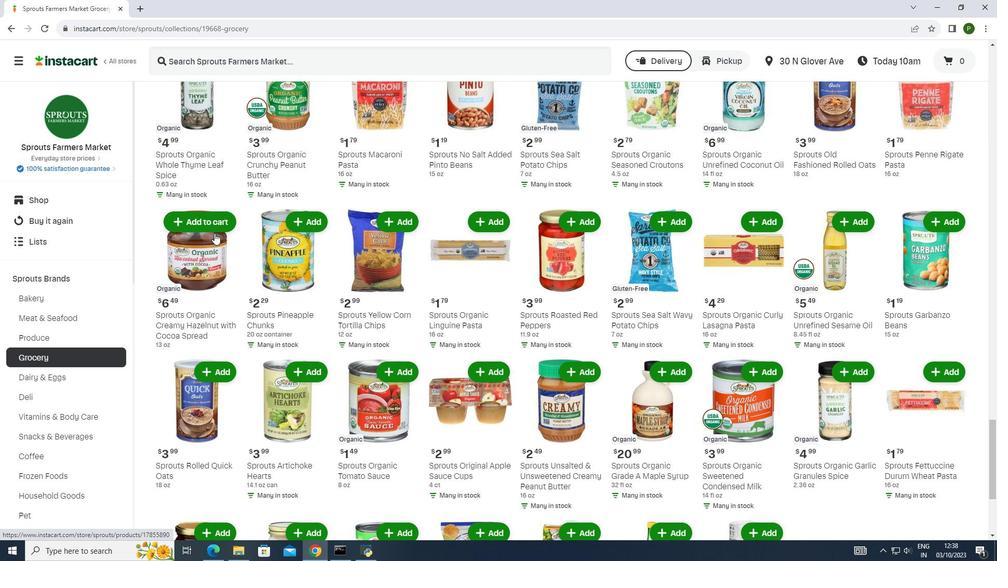 
Action: Mouse scrolled (214, 232) with delta (0, 0)
Screenshot: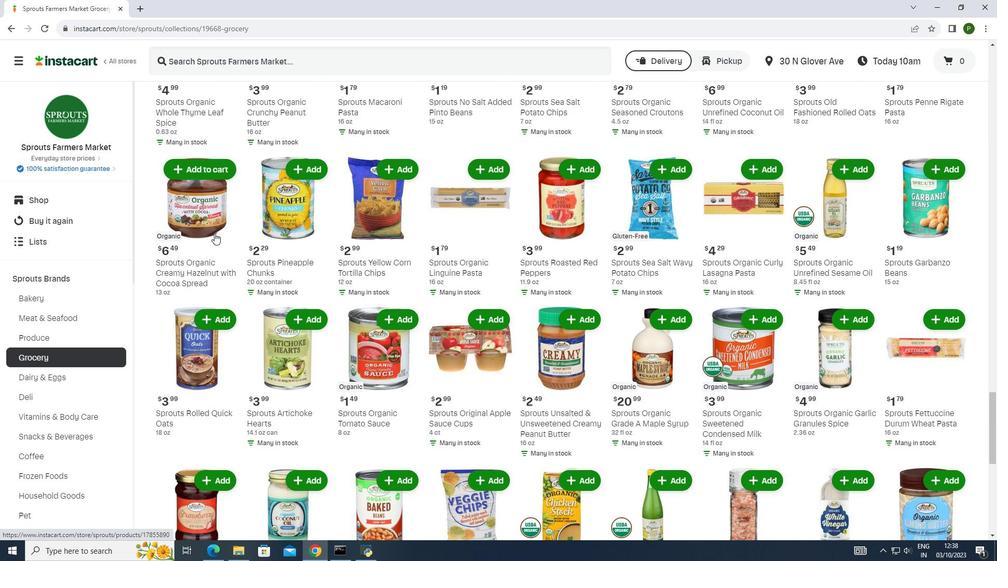 
Action: Mouse scrolled (214, 232) with delta (0, 0)
Screenshot: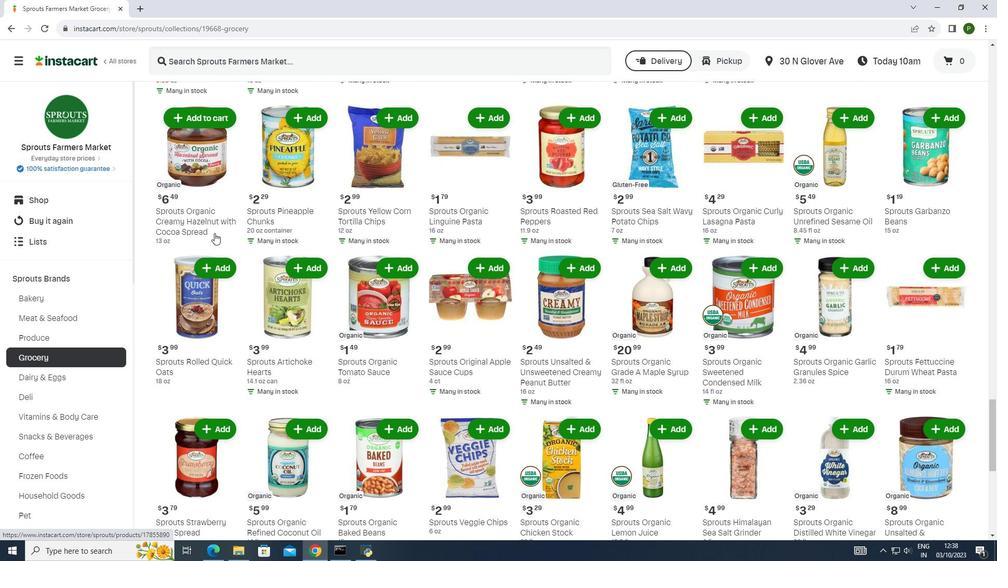 
Action: Mouse scrolled (214, 232) with delta (0, 0)
Screenshot: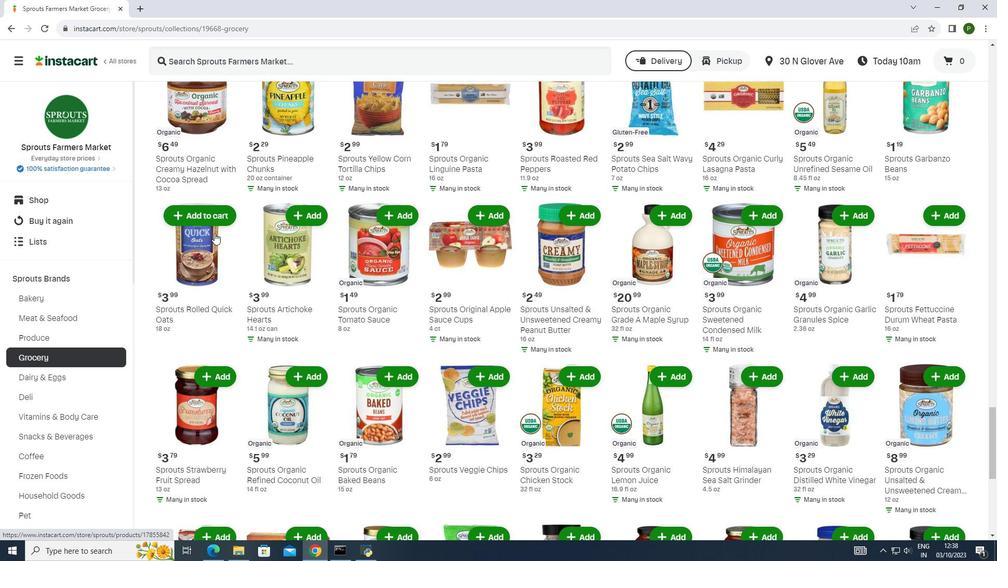 
Action: Mouse scrolled (214, 232) with delta (0, 0)
Screenshot: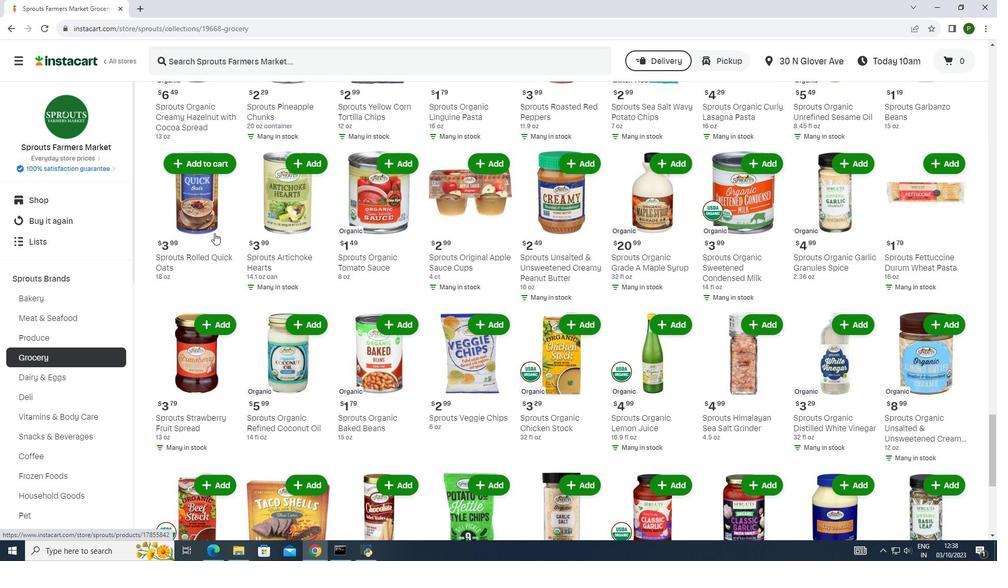 
Action: Mouse scrolled (214, 232) with delta (0, 0)
Screenshot: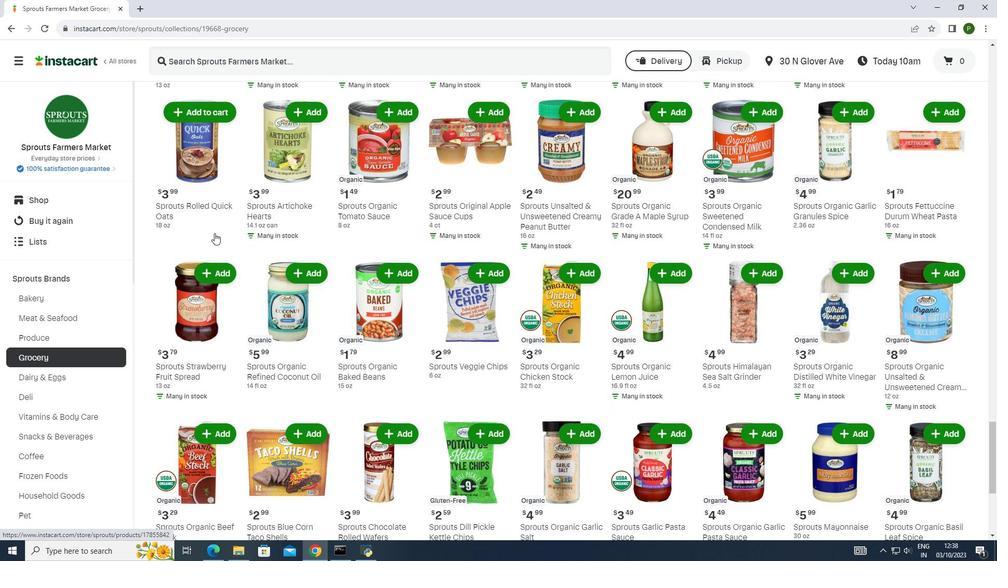 
Action: Mouse scrolled (214, 232) with delta (0, 0)
Screenshot: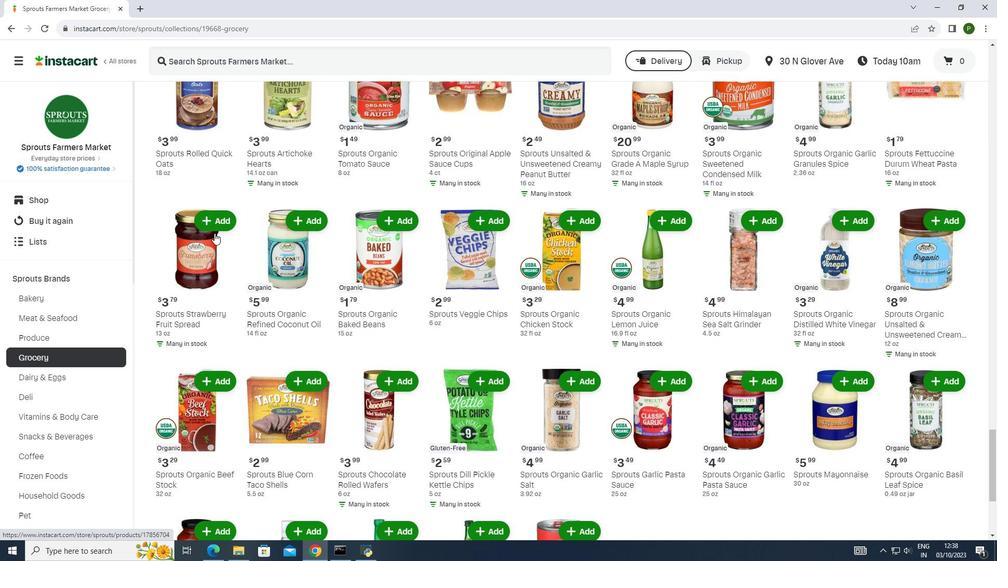 
Action: Mouse scrolled (214, 232) with delta (0, 0)
Screenshot: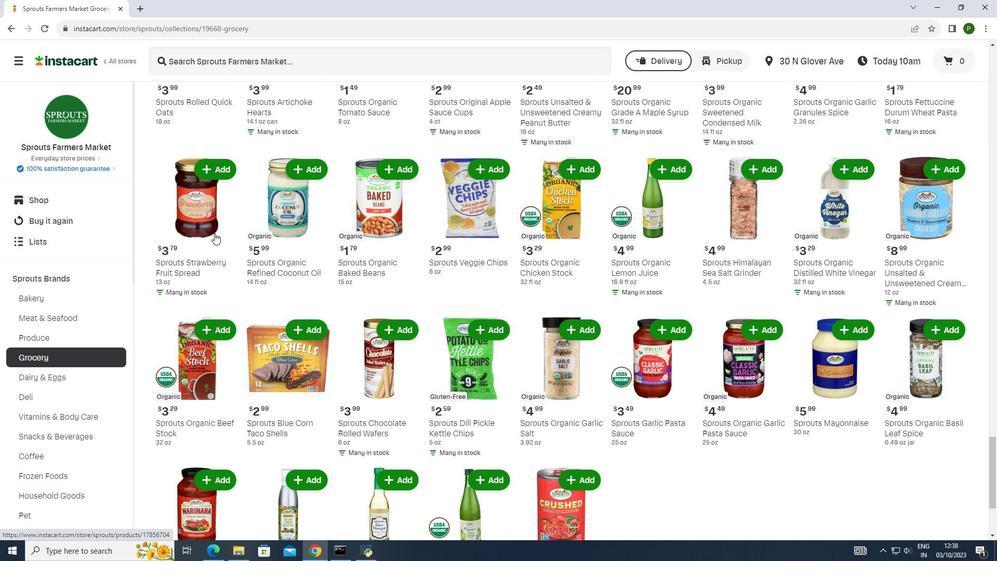 
Action: Mouse scrolled (214, 232) with delta (0, 0)
Screenshot: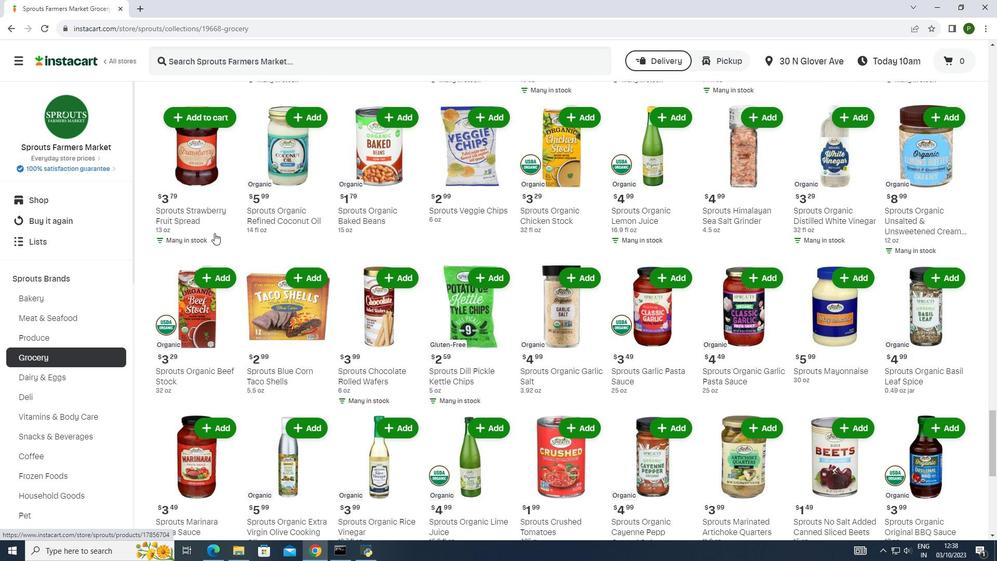 
Action: Mouse scrolled (214, 232) with delta (0, 0)
Screenshot: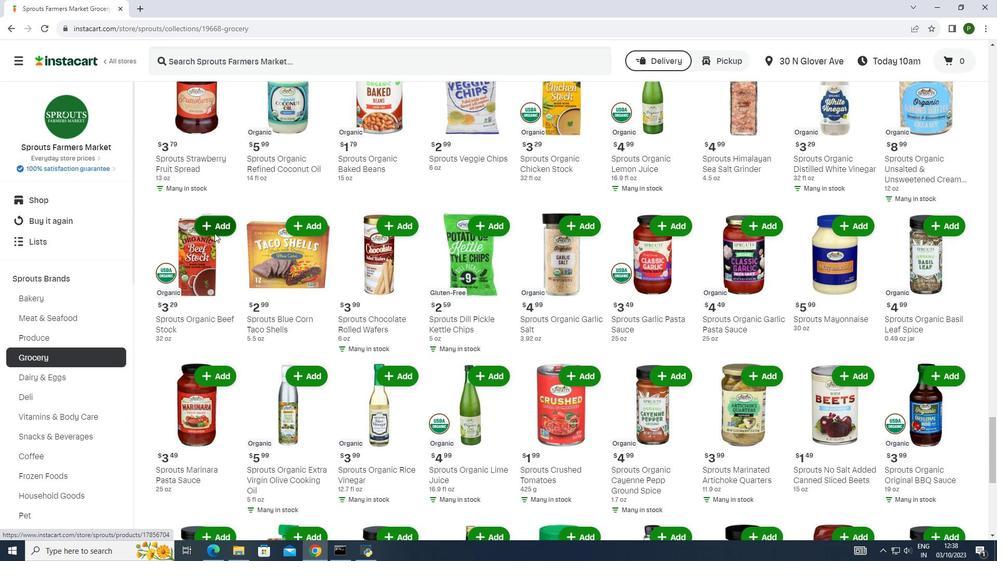 
Action: Mouse scrolled (214, 232) with delta (0, 0)
Screenshot: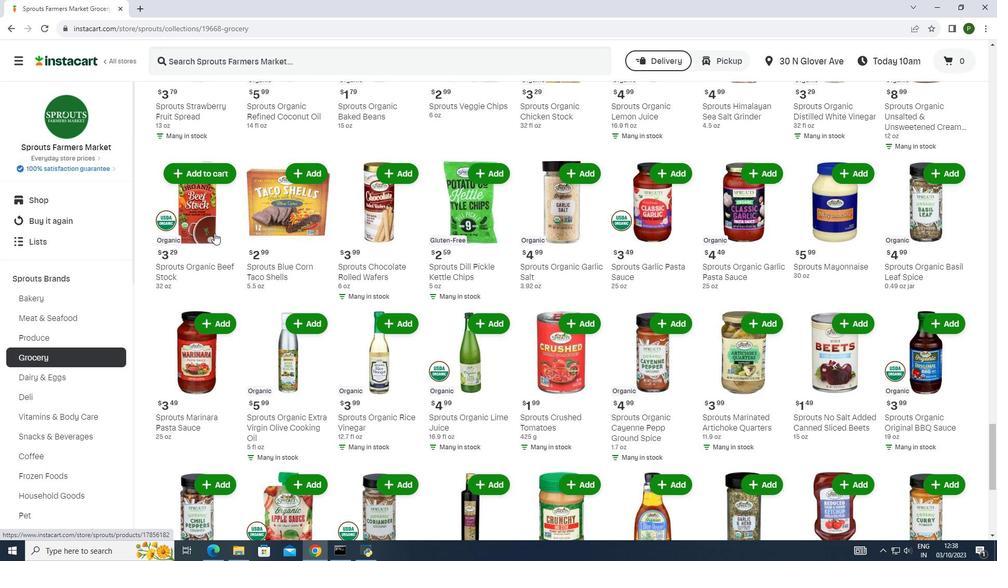 
Action: Mouse scrolled (214, 232) with delta (0, 0)
Screenshot: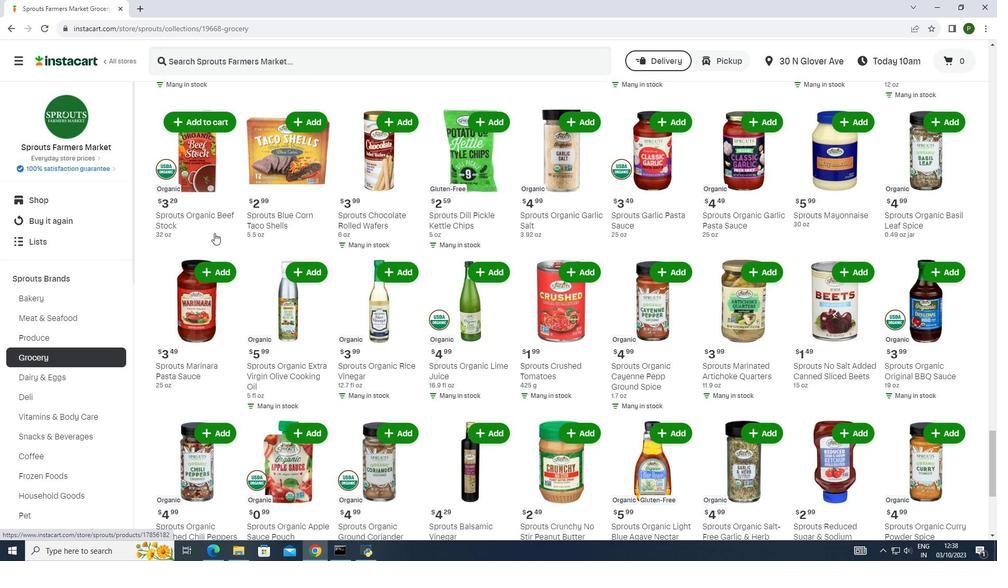 
Action: Mouse scrolled (214, 232) with delta (0, 0)
Screenshot: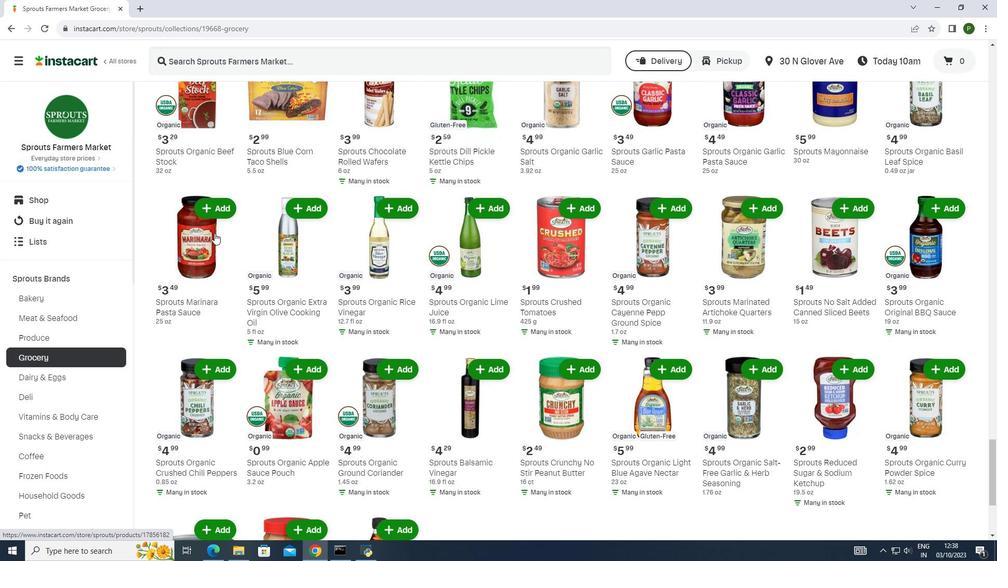 
Action: Mouse scrolled (214, 232) with delta (0, 0)
Screenshot: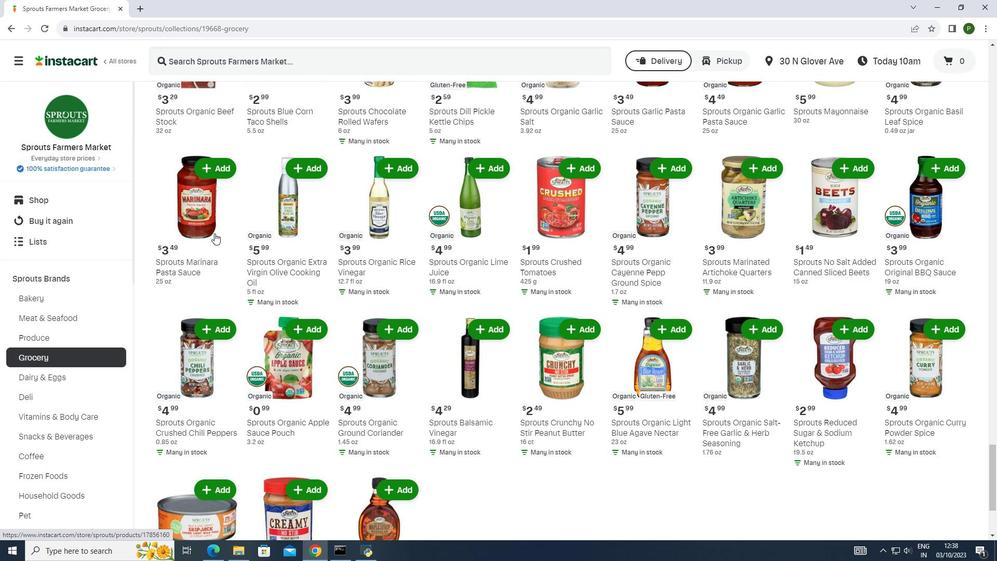 
Action: Mouse scrolled (214, 232) with delta (0, 0)
Screenshot: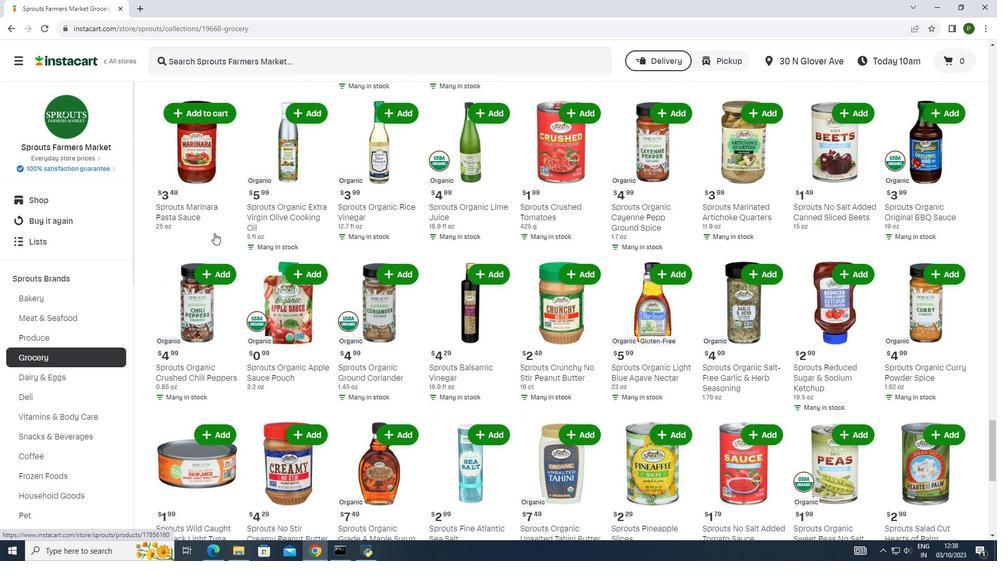 
Action: Mouse scrolled (214, 232) with delta (0, 0)
Screenshot: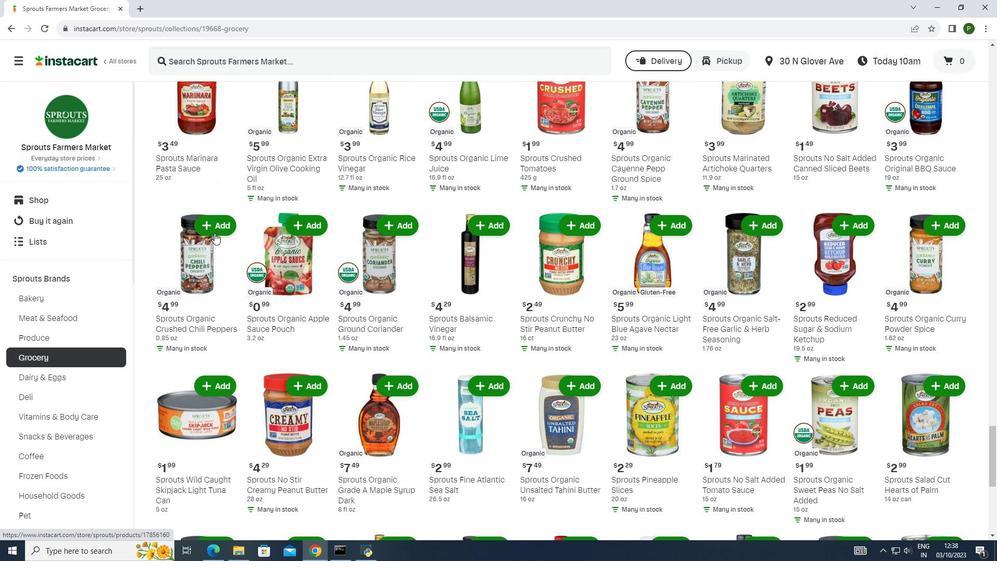 
Action: Mouse scrolled (214, 232) with delta (0, 0)
Screenshot: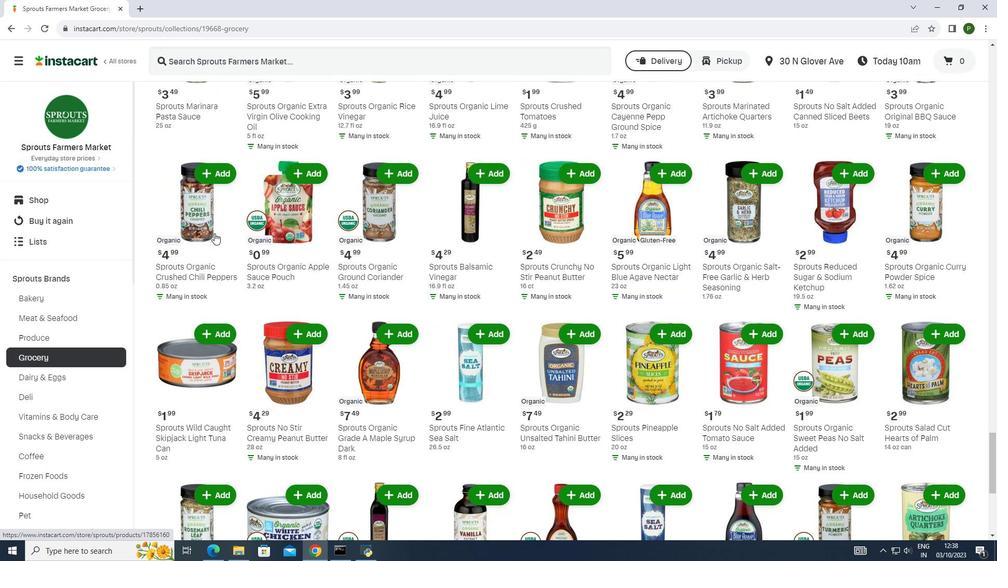 
Action: Mouse scrolled (214, 232) with delta (0, 0)
Screenshot: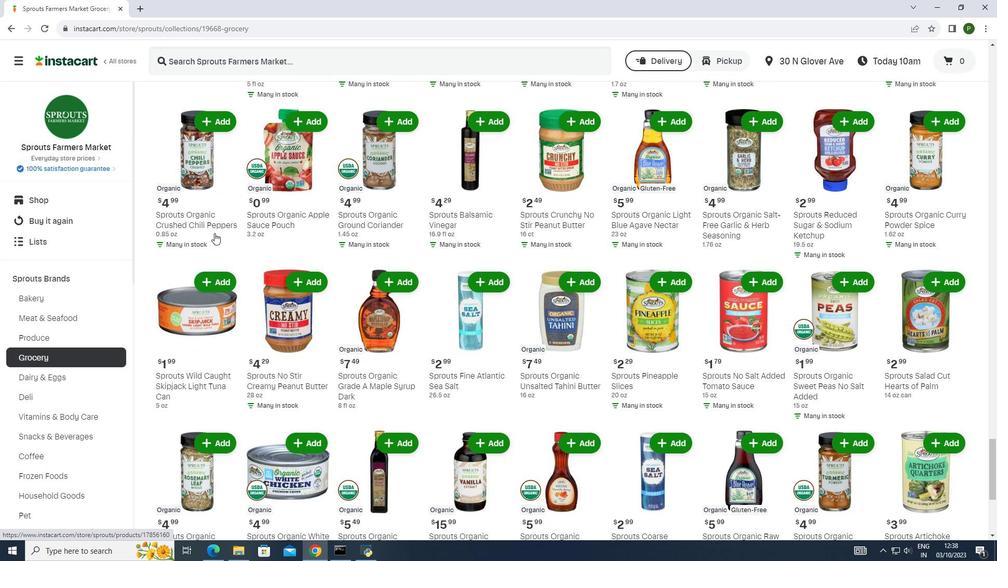 
Action: Mouse scrolled (214, 232) with delta (0, 0)
Screenshot: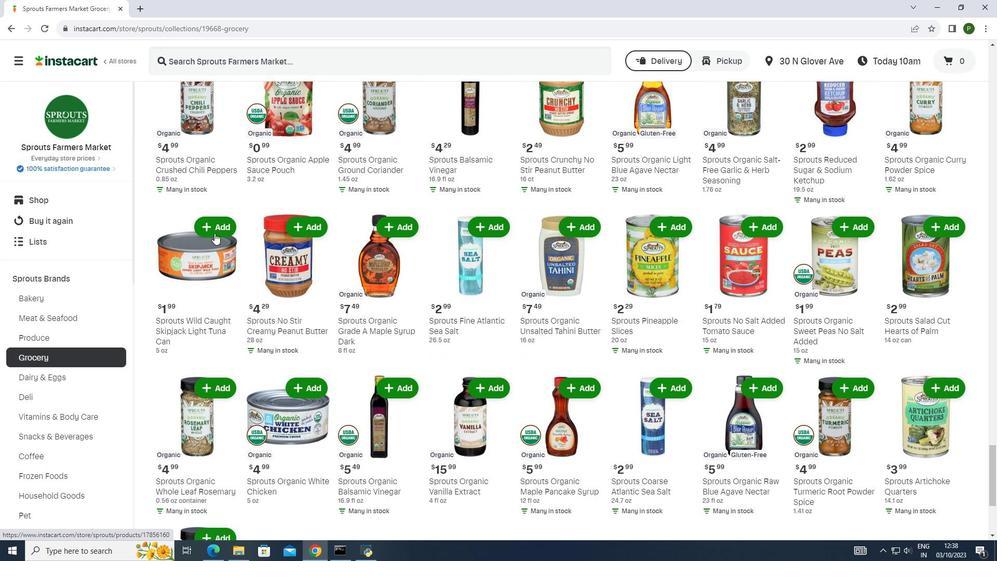 
Action: Mouse scrolled (214, 232) with delta (0, 0)
Screenshot: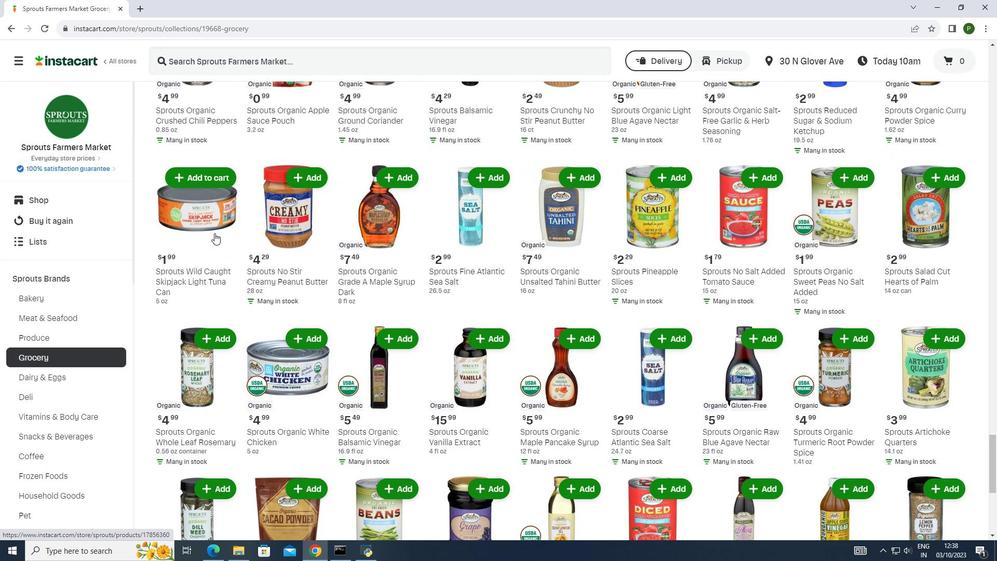 
Action: Mouse scrolled (214, 232) with delta (0, 0)
Screenshot: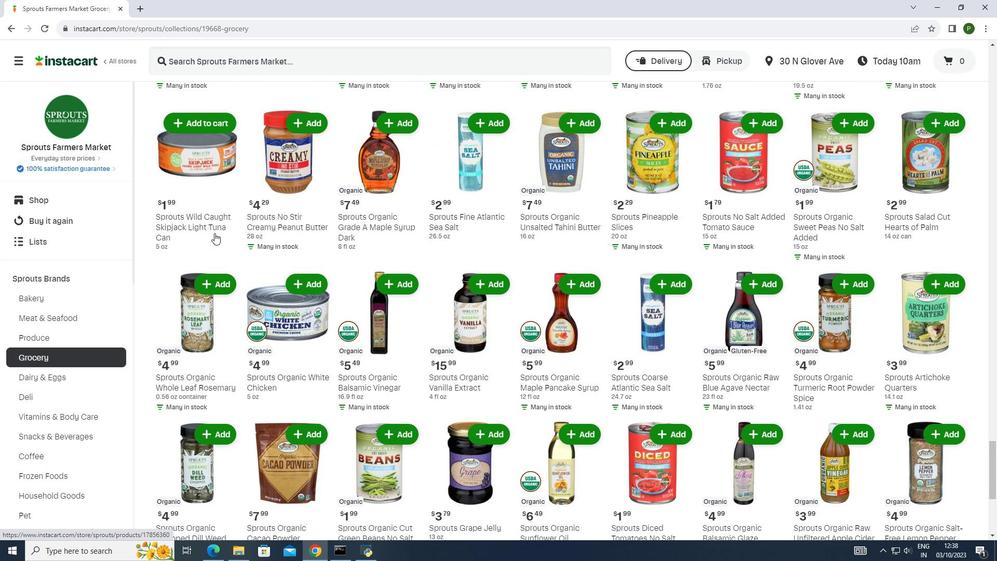 
Action: Mouse scrolled (214, 232) with delta (0, 0)
Screenshot: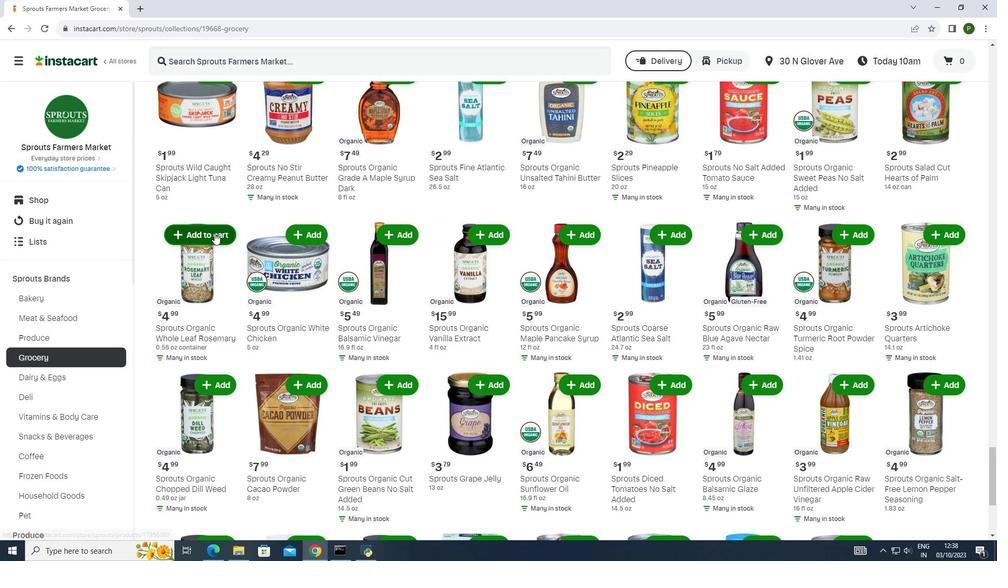 
Action: Mouse moved to (961, 181)
Screenshot: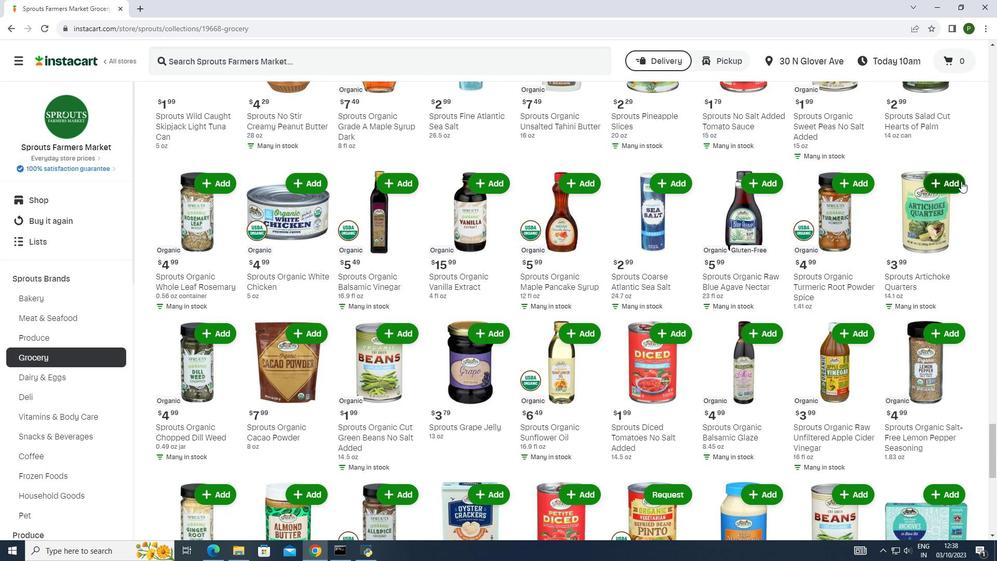 
Action: Mouse pressed left at (961, 181)
Screenshot: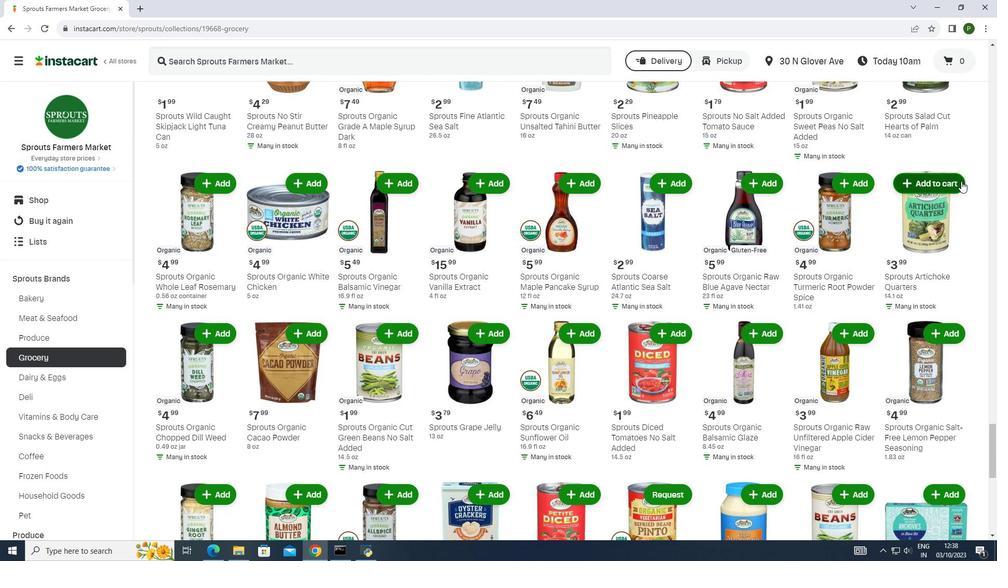 
